 Task: Create a sub task Release to Production / Go Live for the task  Create a new online platform for online home repair tutorials in the project ConceptTech , assign it to team member softage.2@softage.net and update the status of the sub task to  Completed , set the priority of the sub task to High
Action: Mouse moved to (309, 320)
Screenshot: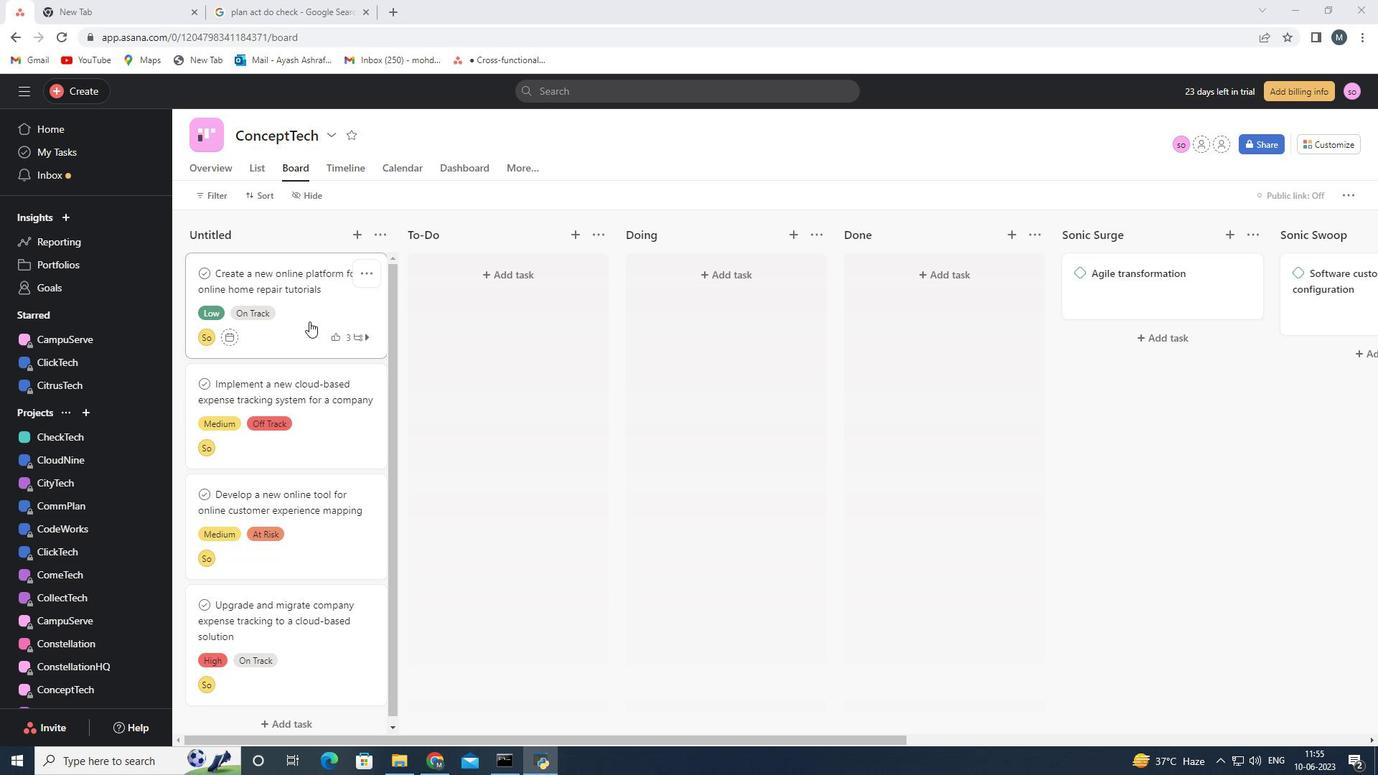 
Action: Mouse pressed left at (309, 320)
Screenshot: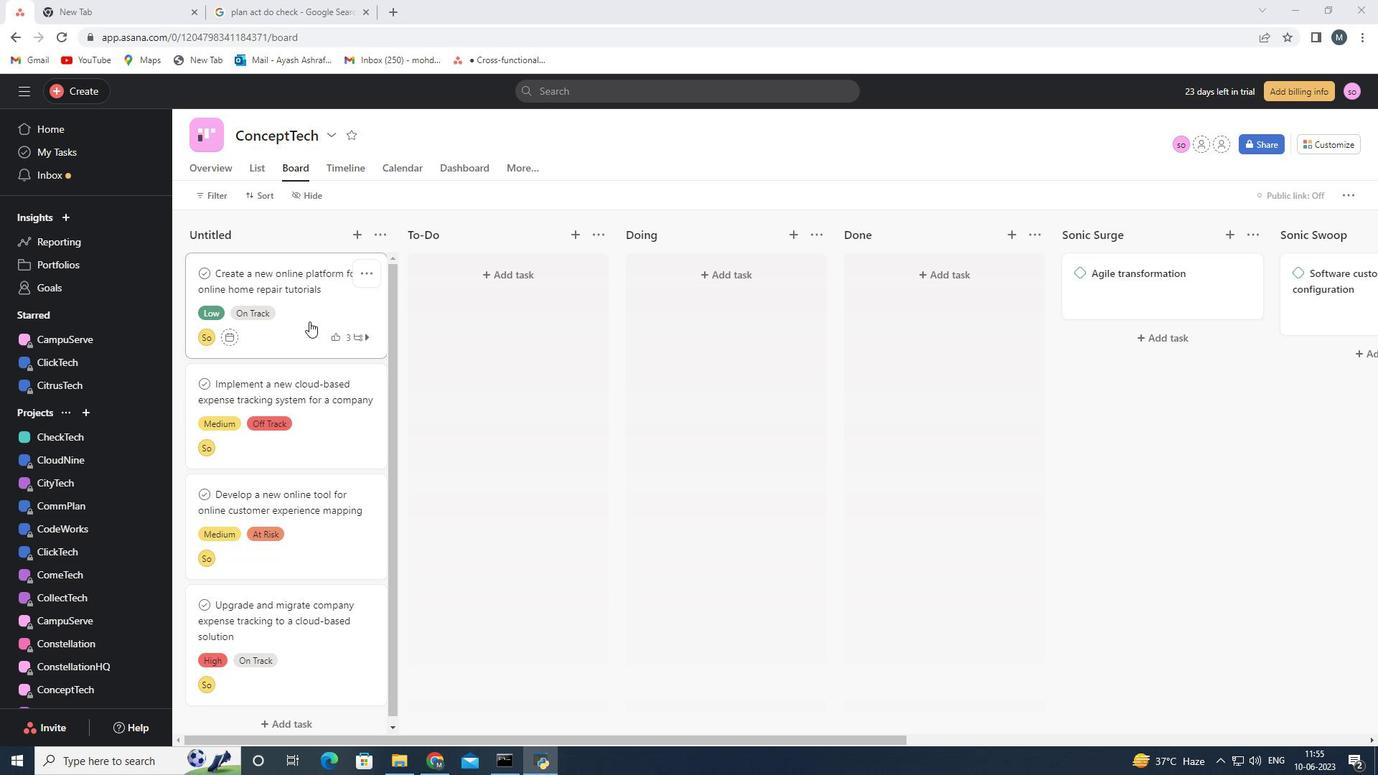 
Action: Mouse moved to (1088, 560)
Screenshot: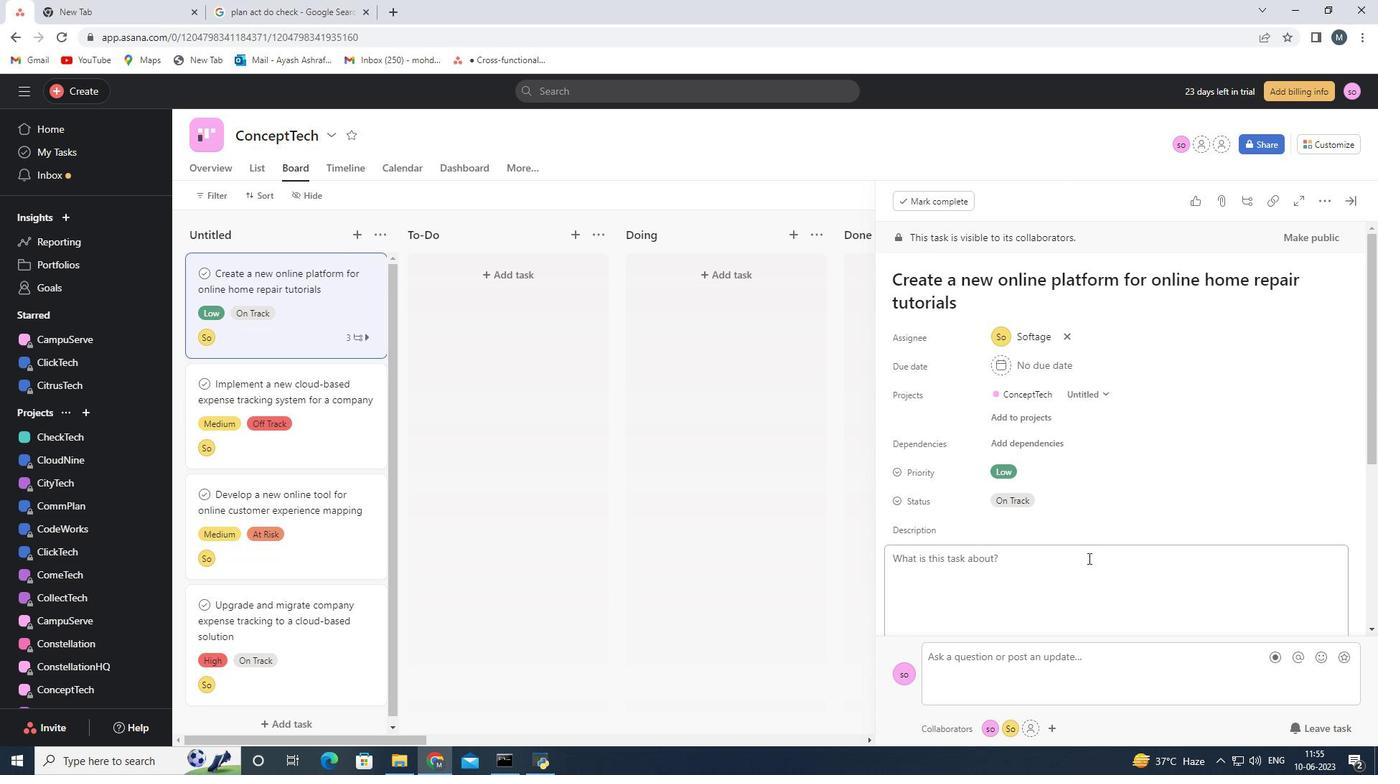 
Action: Mouse scrolled (1088, 559) with delta (0, 0)
Screenshot: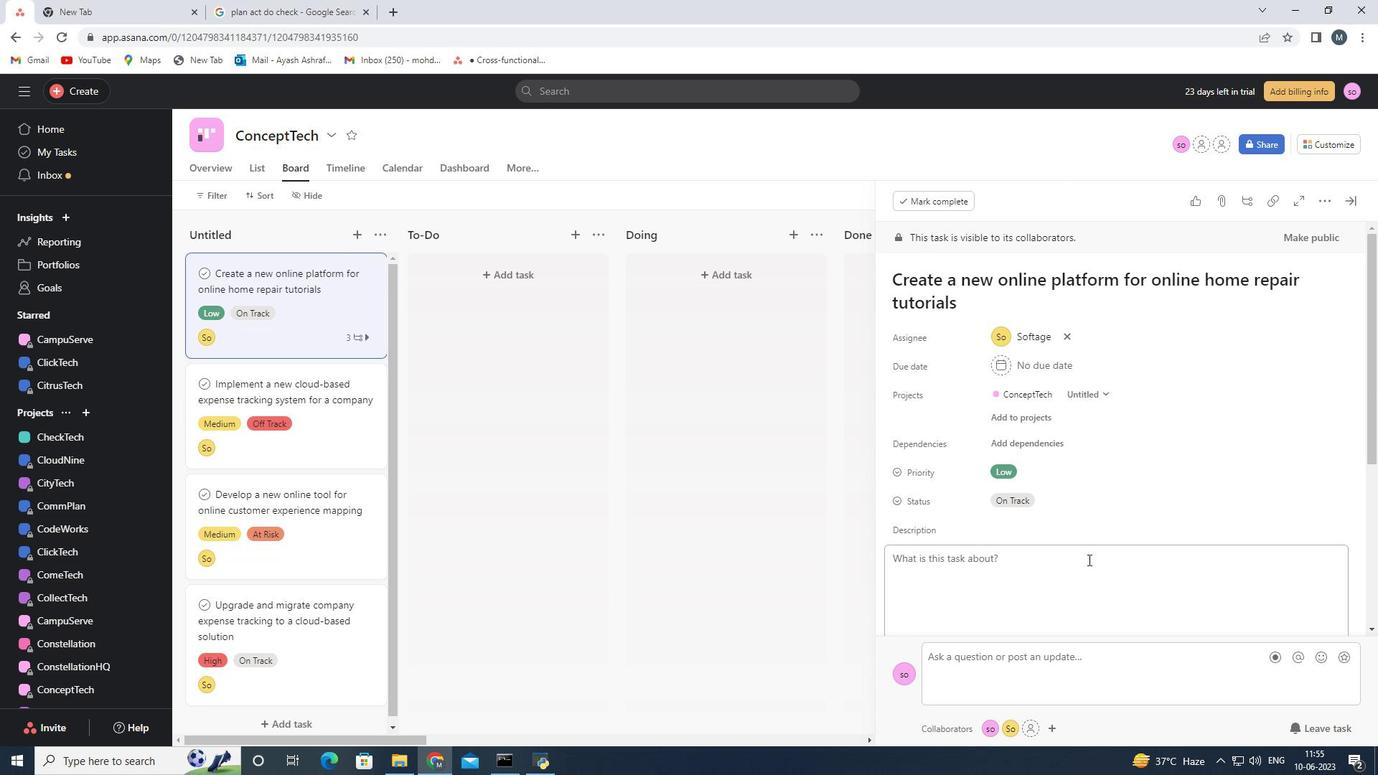 
Action: Mouse scrolled (1088, 559) with delta (0, 0)
Screenshot: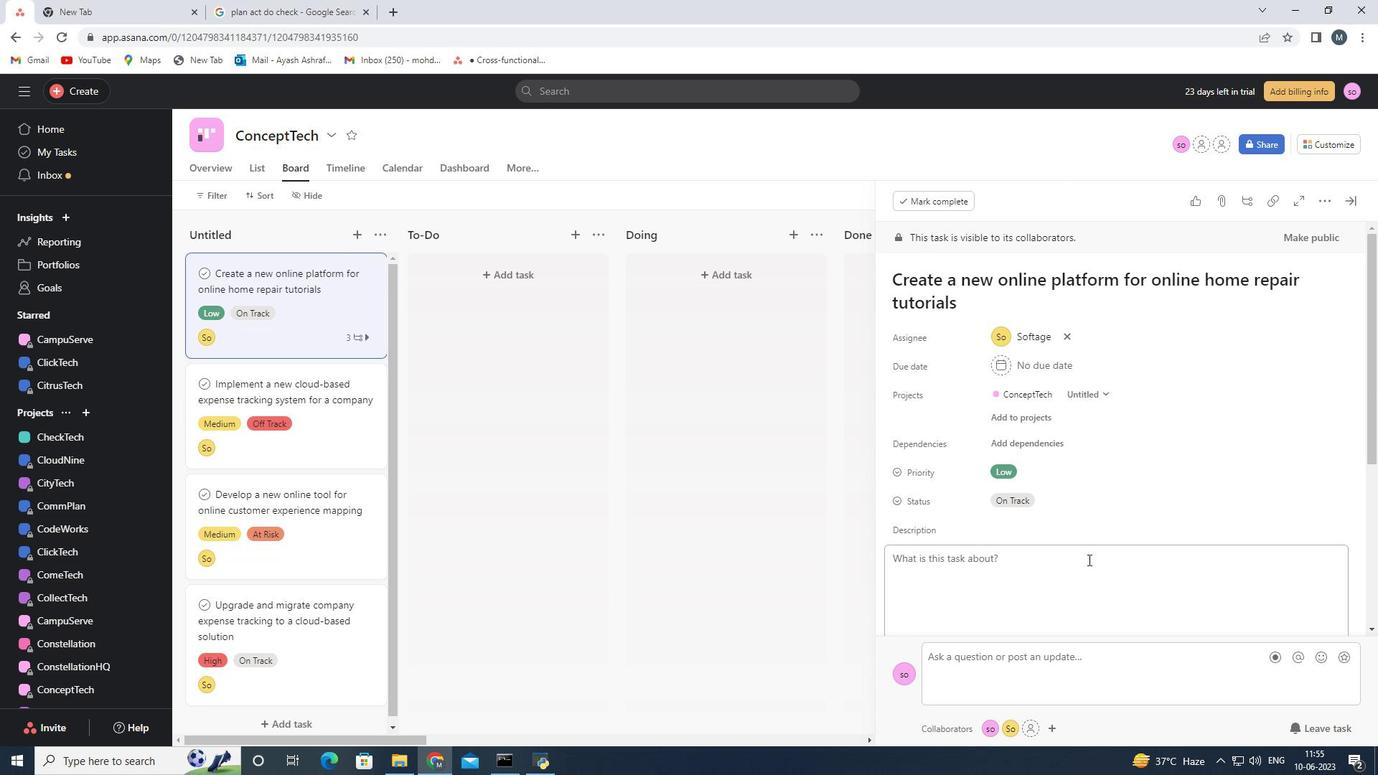 
Action: Mouse scrolled (1088, 559) with delta (0, 0)
Screenshot: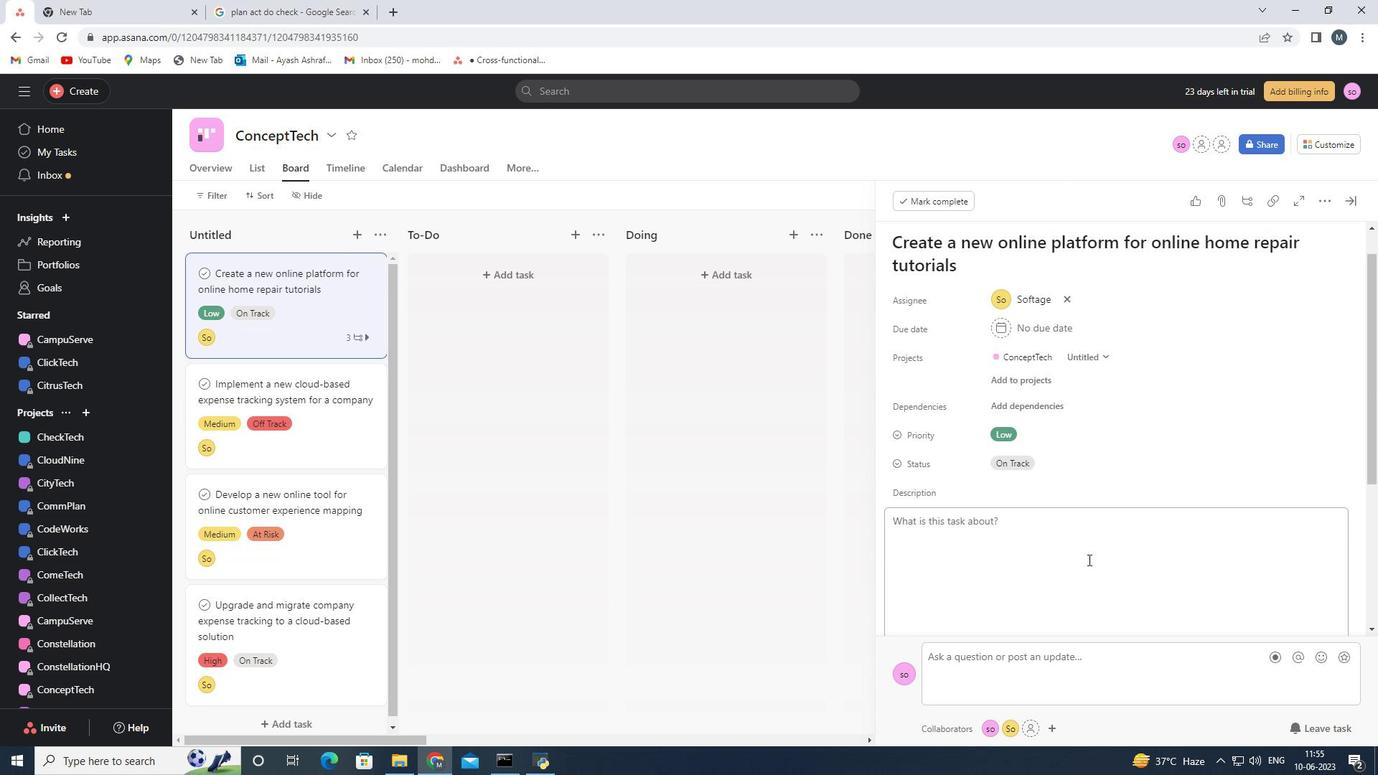
Action: Mouse scrolled (1088, 559) with delta (0, 0)
Screenshot: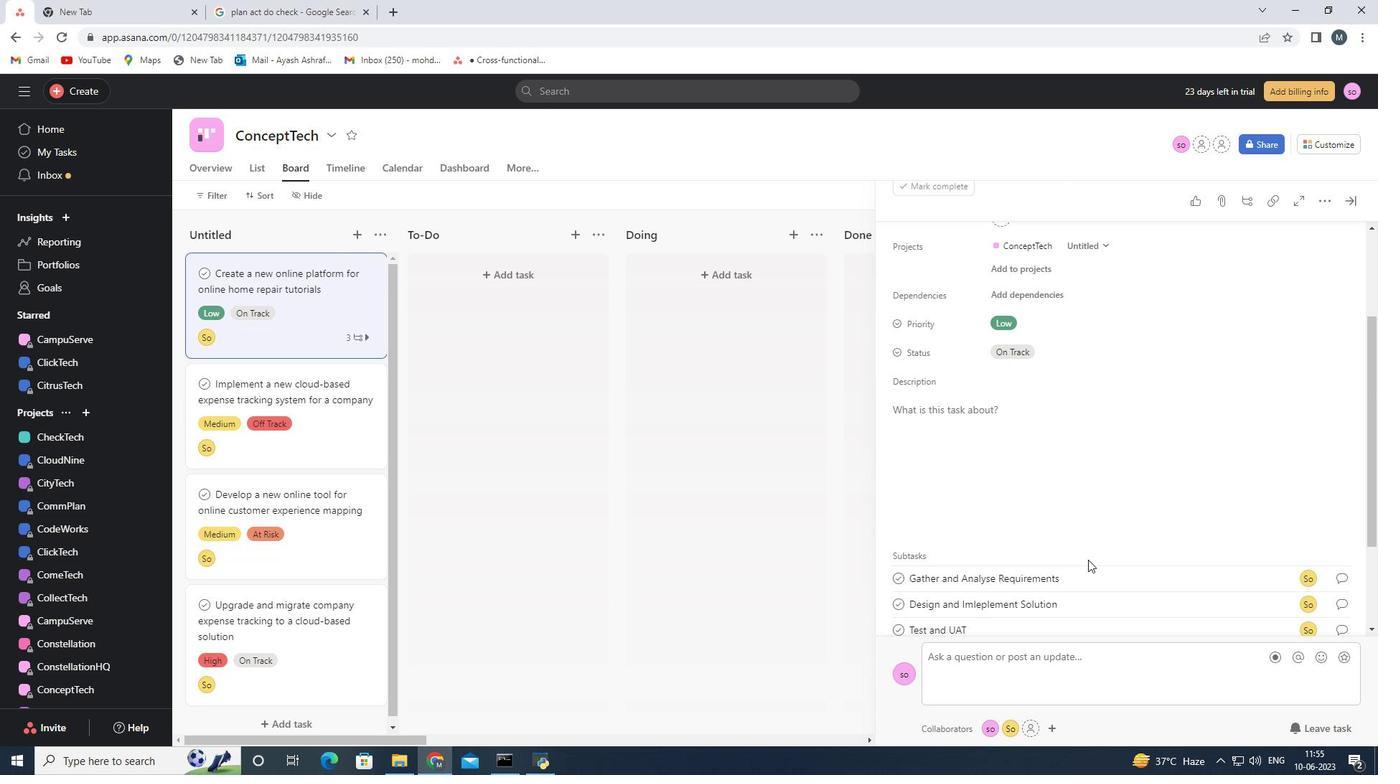 
Action: Mouse moved to (923, 522)
Screenshot: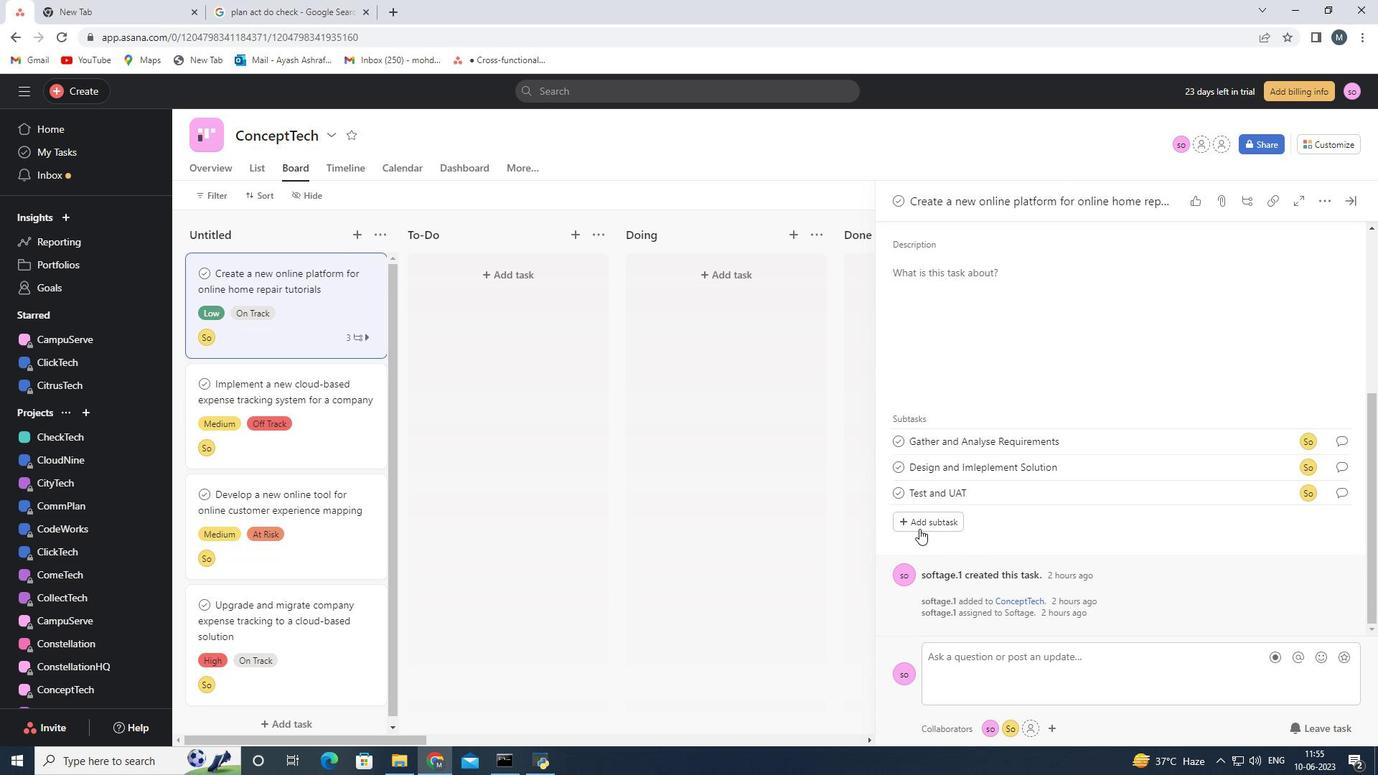 
Action: Mouse pressed left at (923, 522)
Screenshot: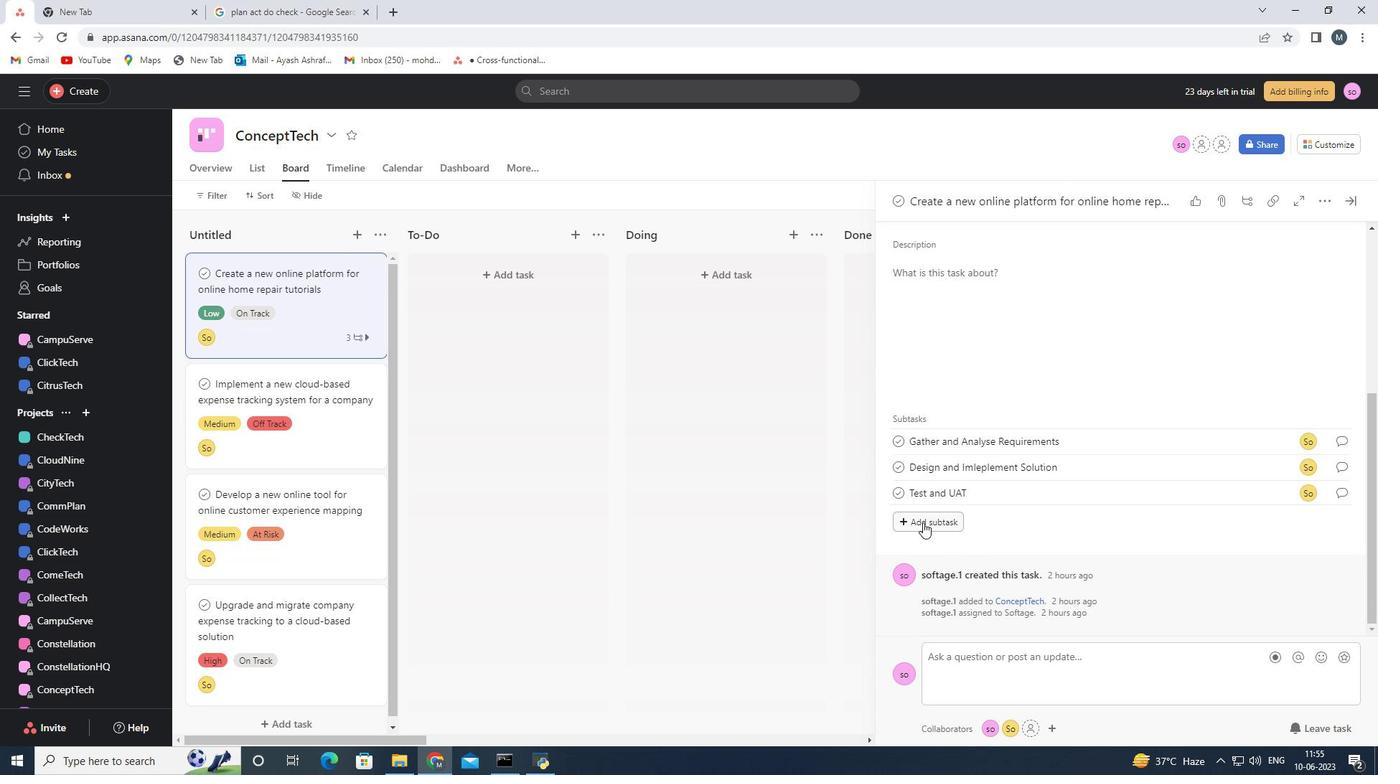 
Action: Mouse moved to (972, 491)
Screenshot: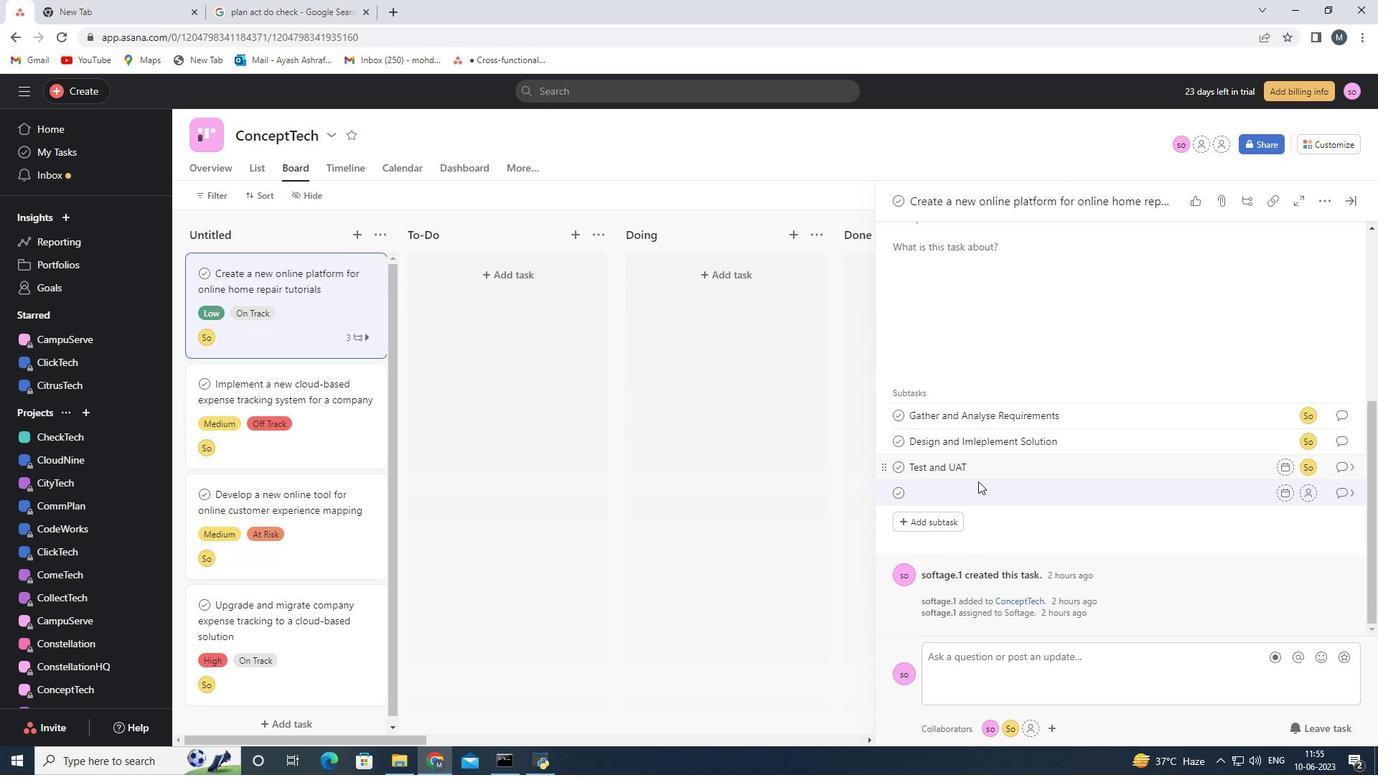 
Action: Mouse pressed left at (972, 491)
Screenshot: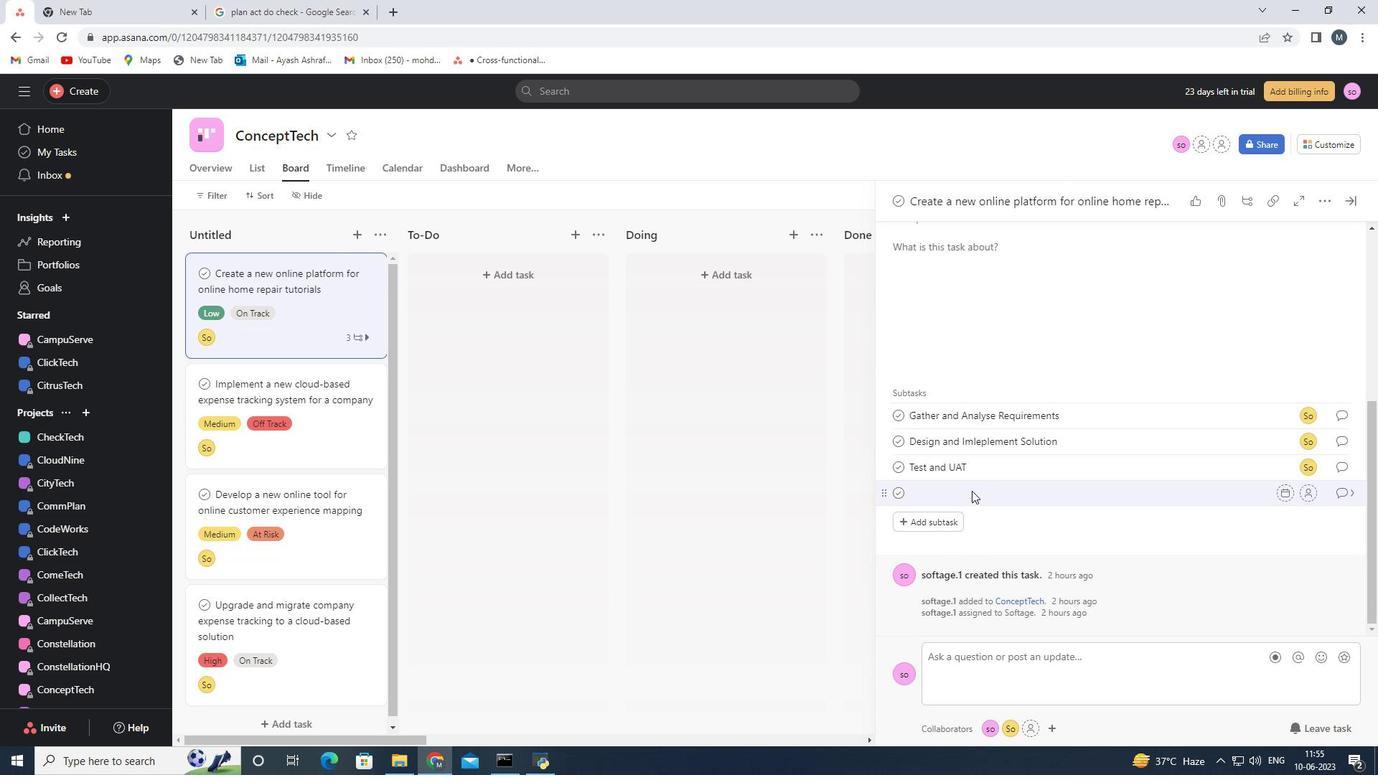 
Action: Key pressed <Key.shift>Release<Key.space>to<Key.space><Key.shift>Production/<Key.space><Key.shift>F<Key.backspace><Key.shift><Key.shift><Key.shift><Key.shift><Key.shift><Key.shift><Key.shift><Key.shift><Key.shift><Key.shift><Key.shift><Key.shift><Key.shift><Key.shift><Key.shift><Key.shift><Key.shift><Key.shift><Key.shift><Key.shift><Key.shift><Key.shift><Key.shift><Key.shift><Key.shift><Key.shift><Key.shift><Key.shift>Go<Key.space><Key.shift>Live<Key.space>
Screenshot: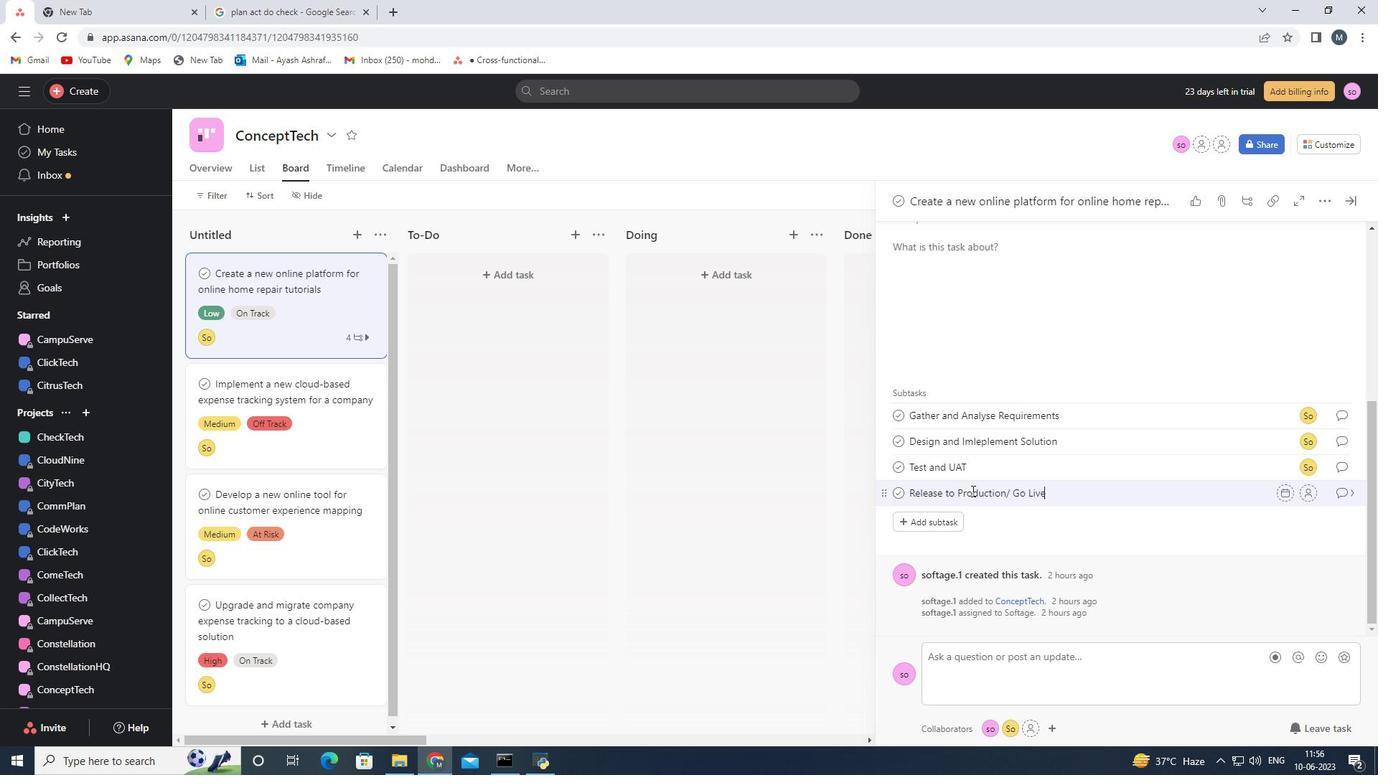 
Action: Mouse moved to (1310, 497)
Screenshot: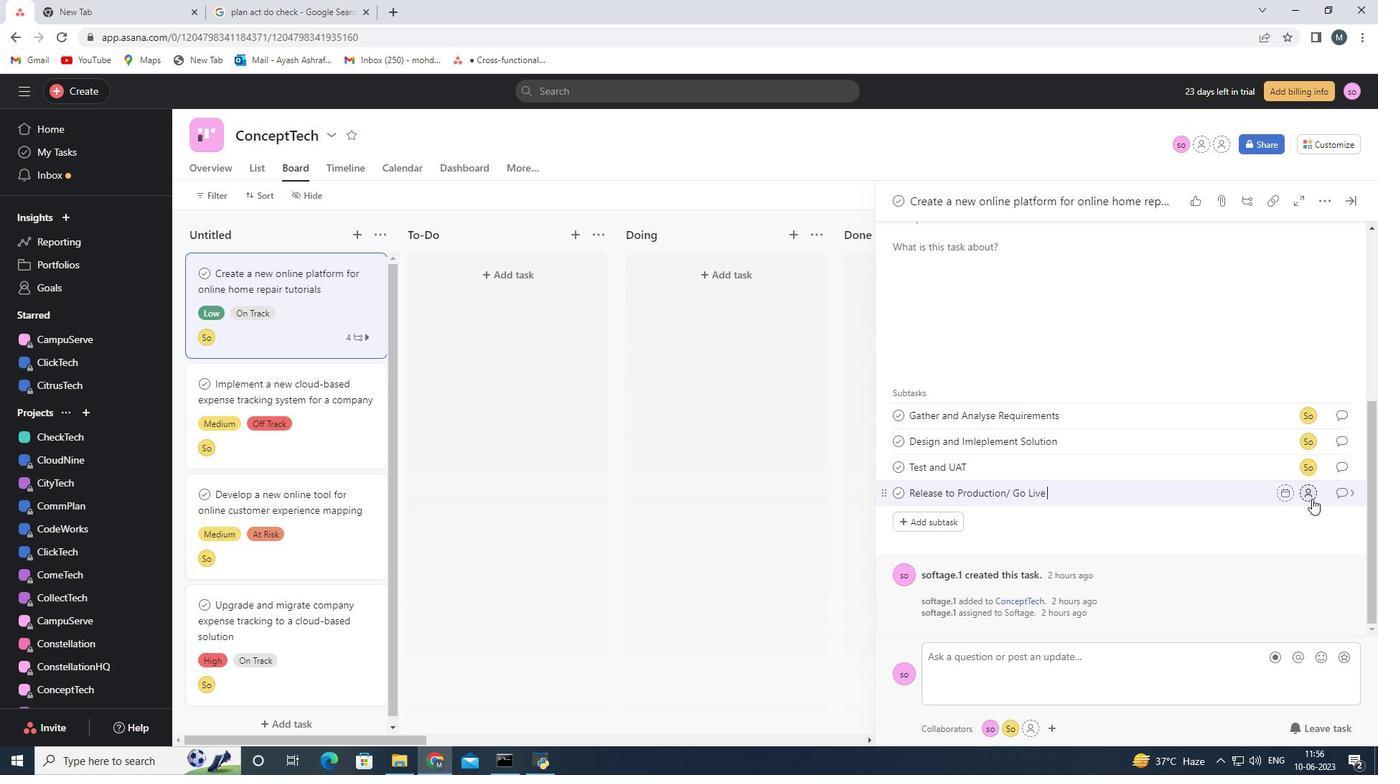 
Action: Mouse pressed left at (1310, 497)
Screenshot: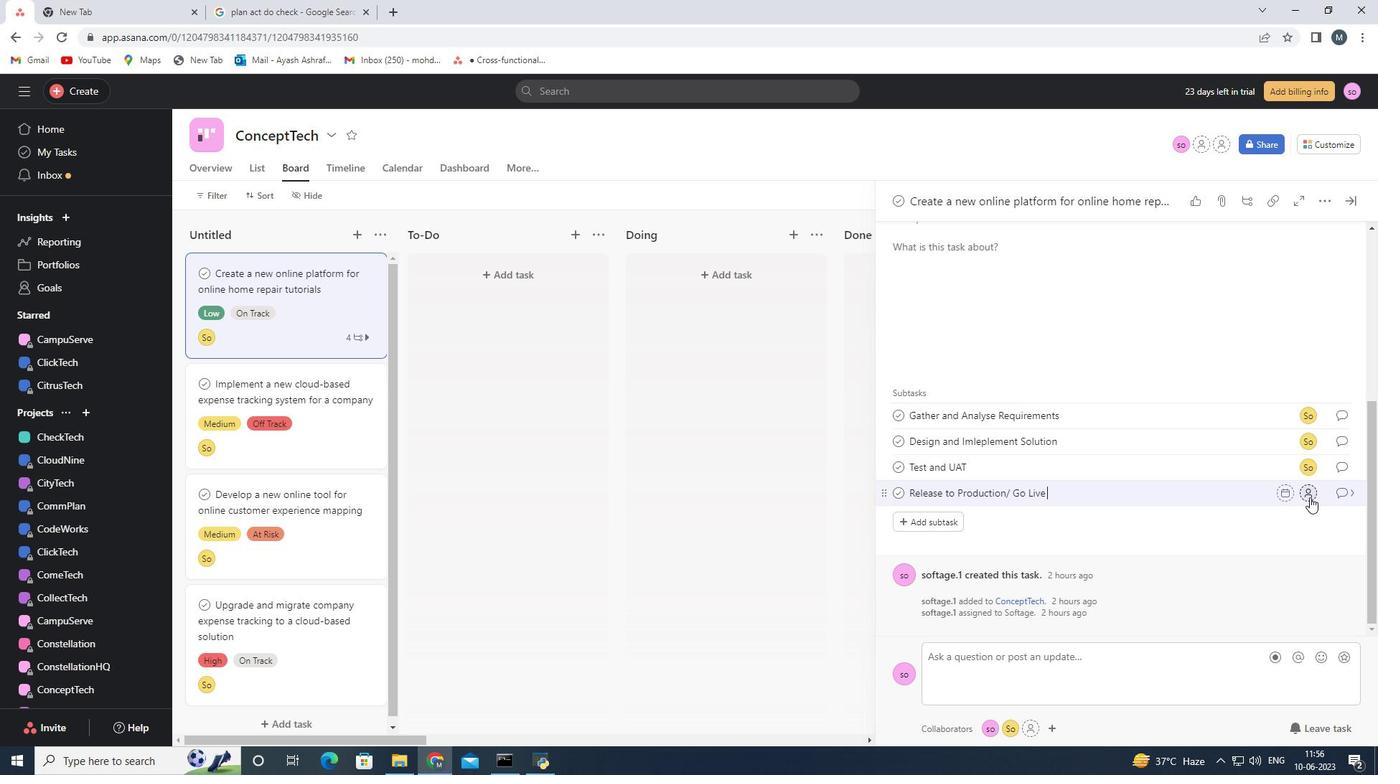 
Action: Mouse moved to (1097, 548)
Screenshot: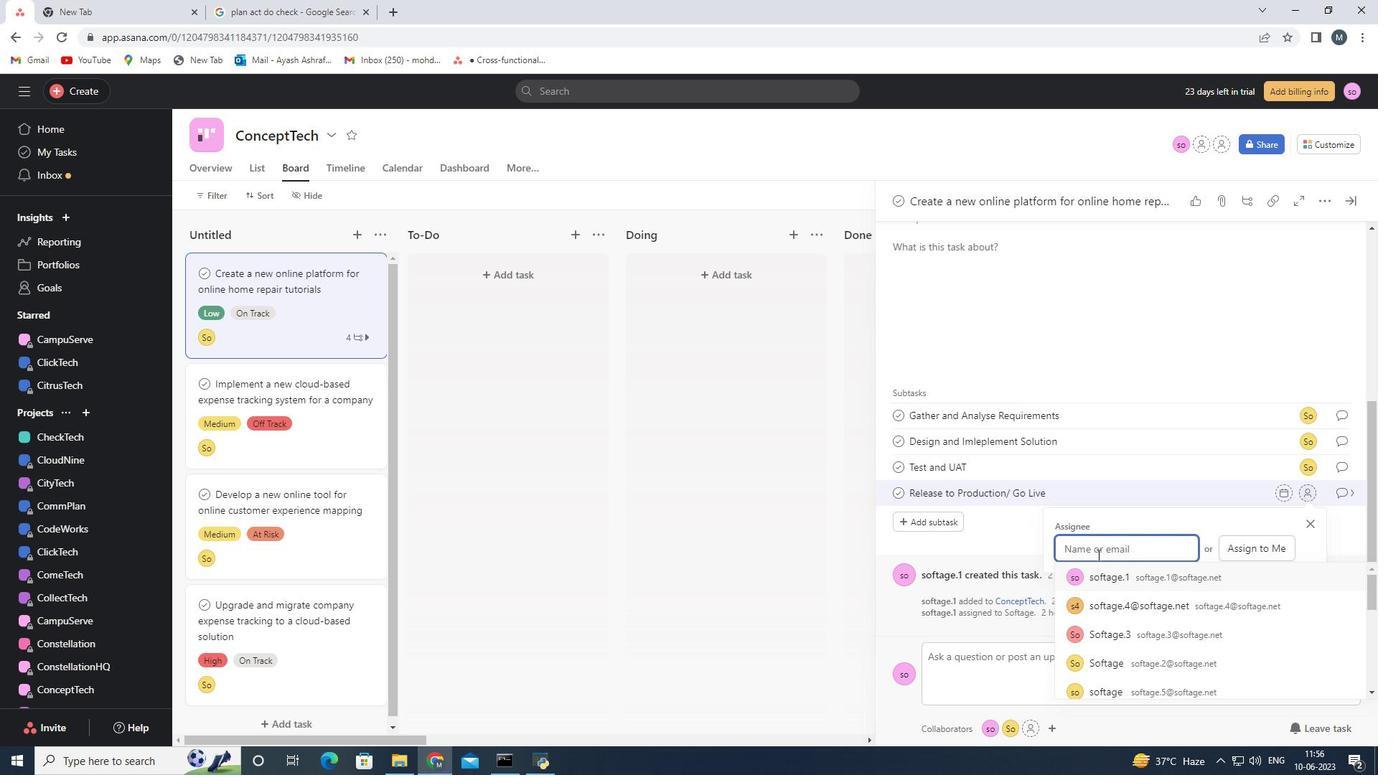 
Action: Mouse pressed left at (1097, 548)
Screenshot: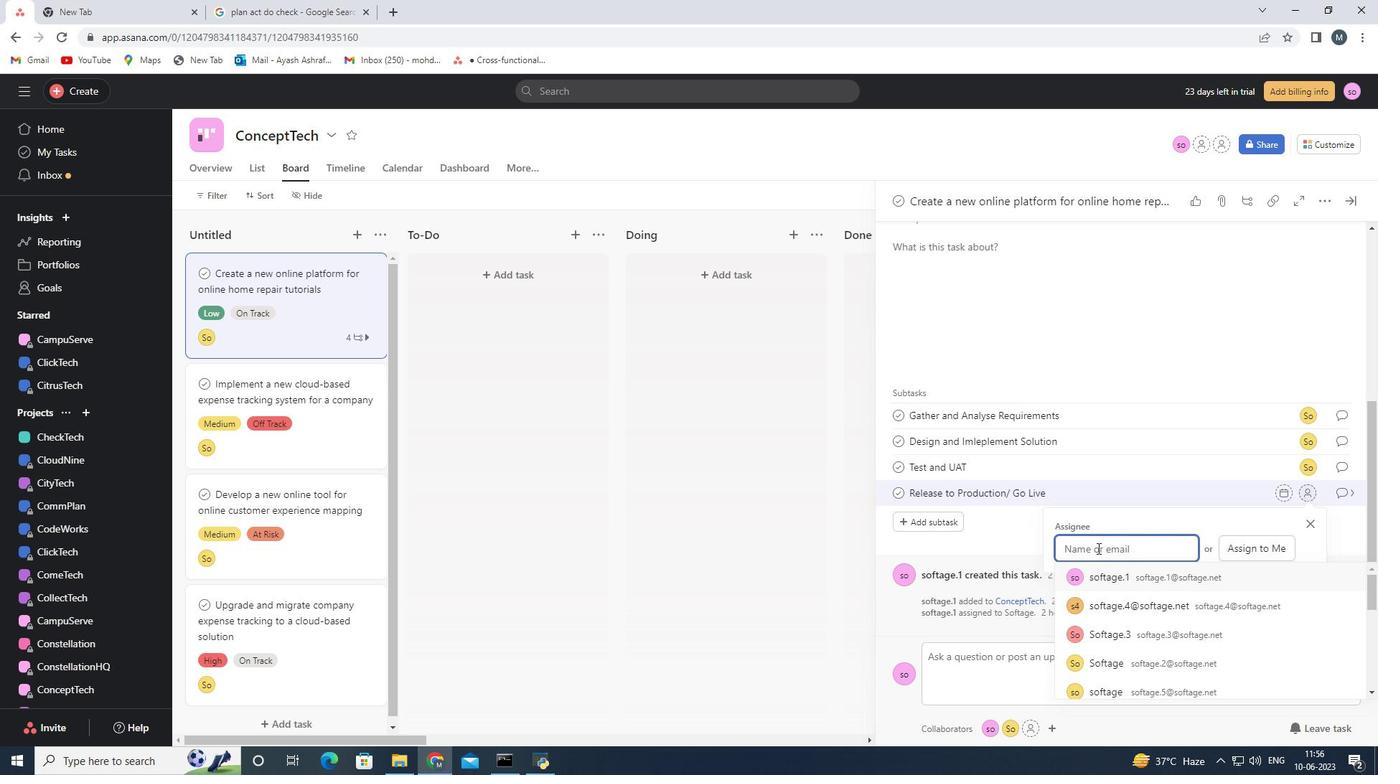 
Action: Mouse moved to (1307, 495)
Screenshot: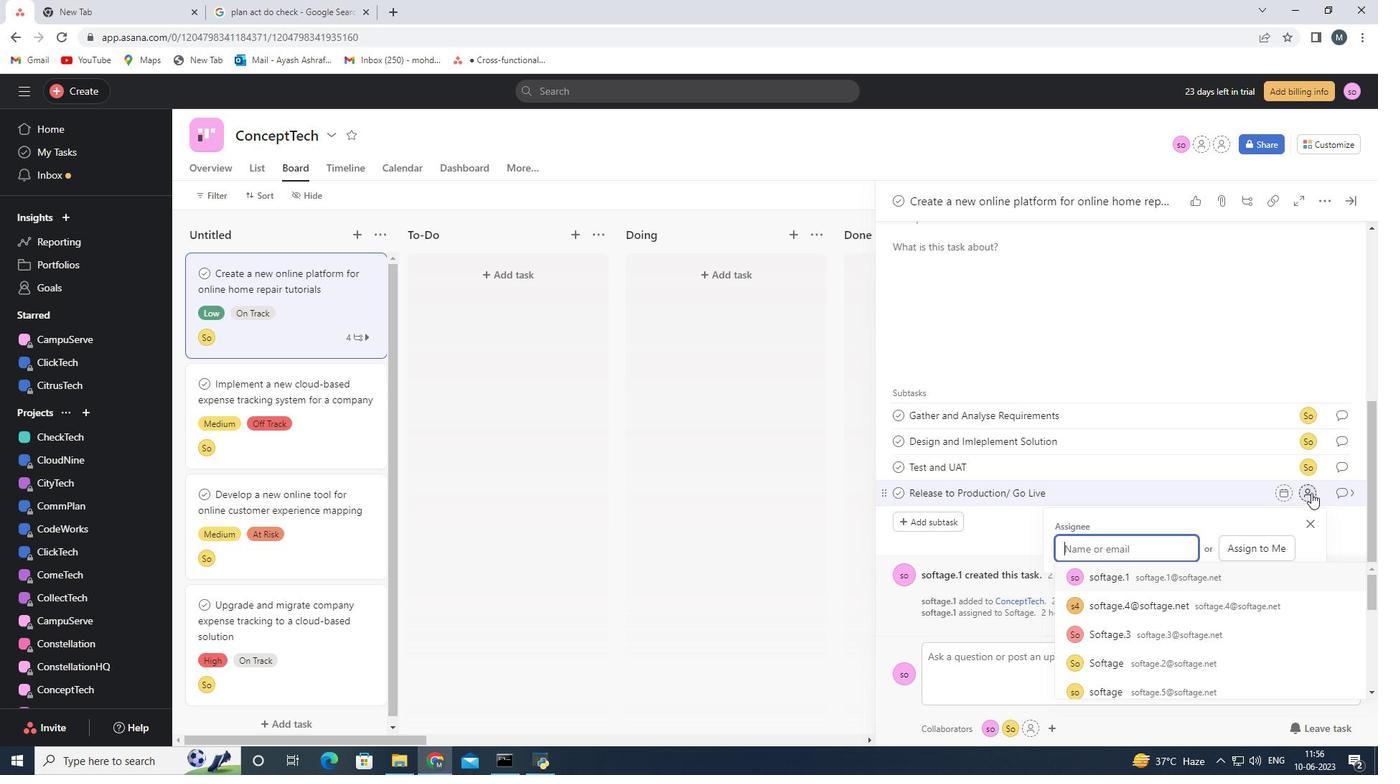 
Action: Mouse pressed left at (1307, 495)
Screenshot: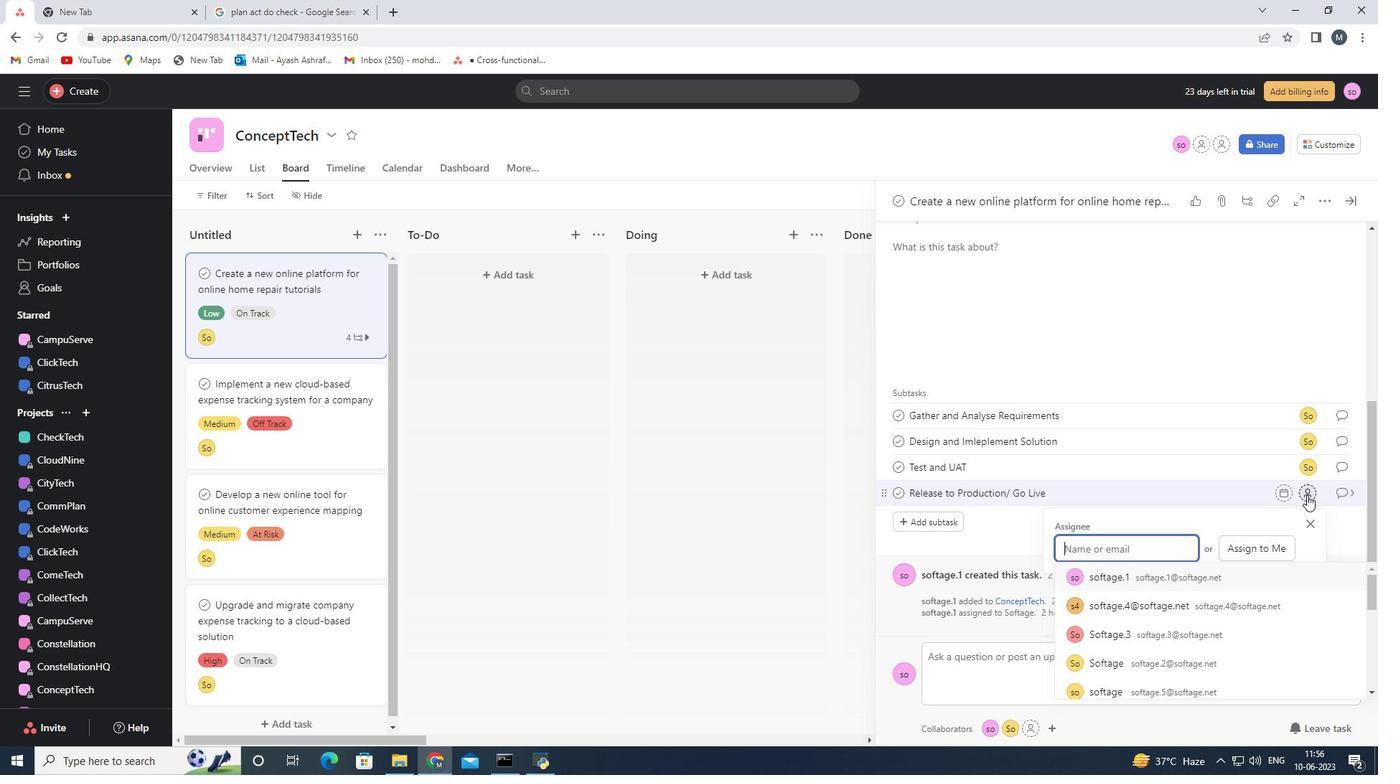 
Action: Mouse moved to (1304, 493)
Screenshot: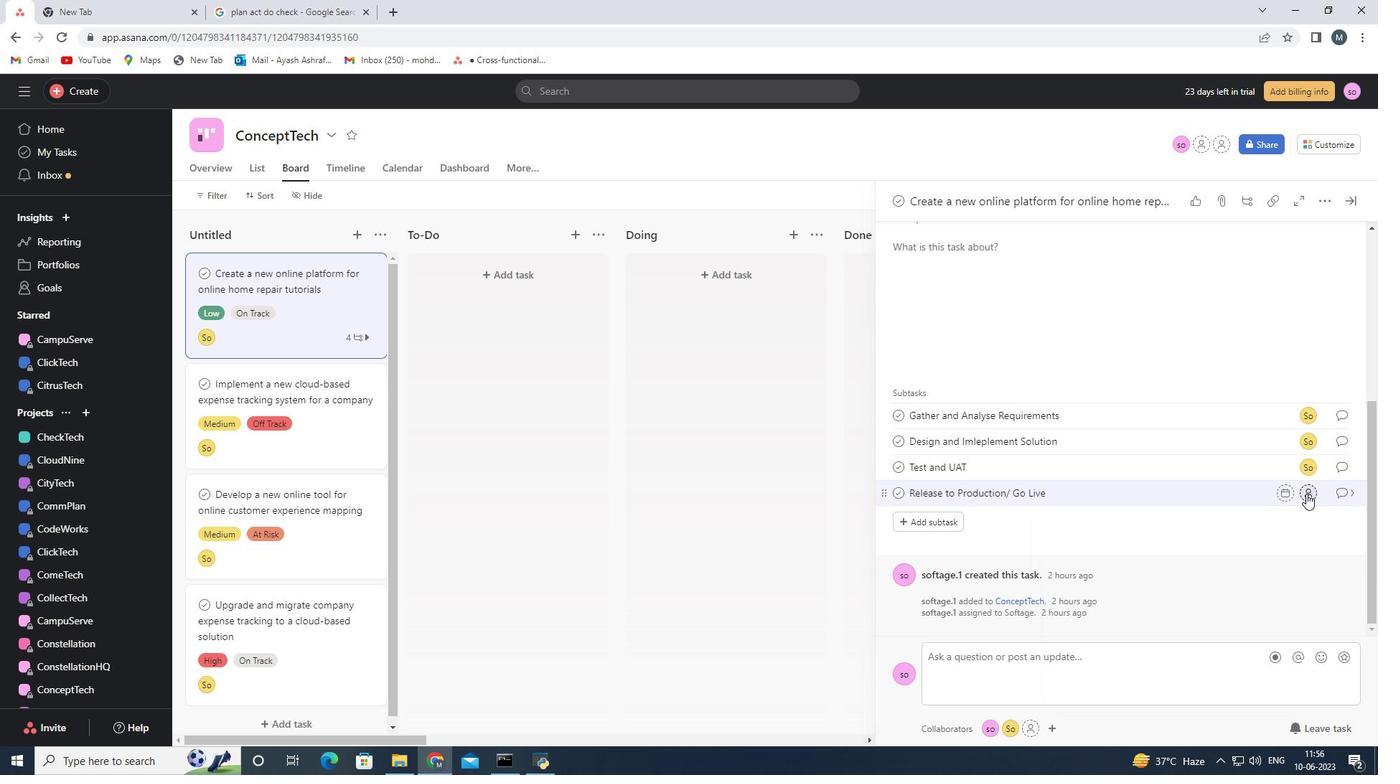 
Action: Mouse pressed left at (1304, 493)
Screenshot: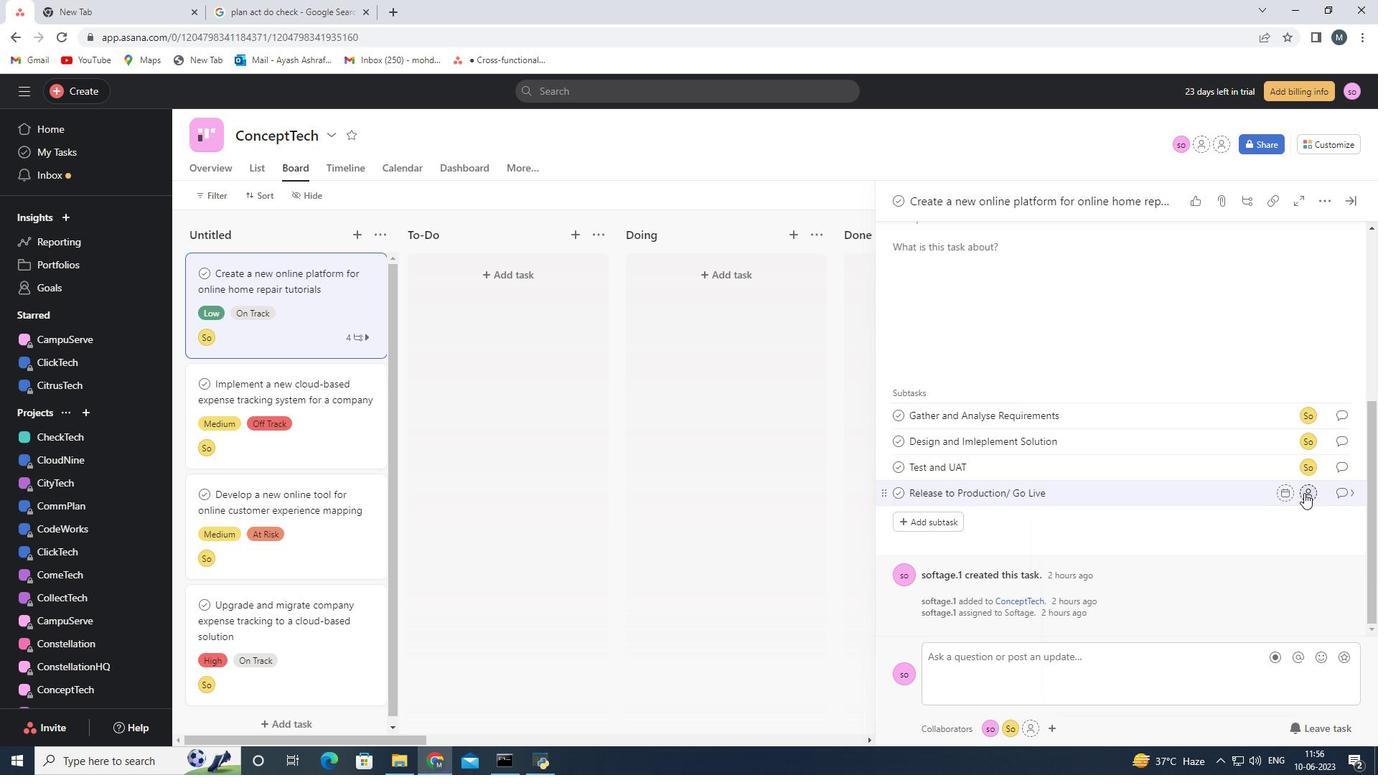 
Action: Mouse moved to (1094, 545)
Screenshot: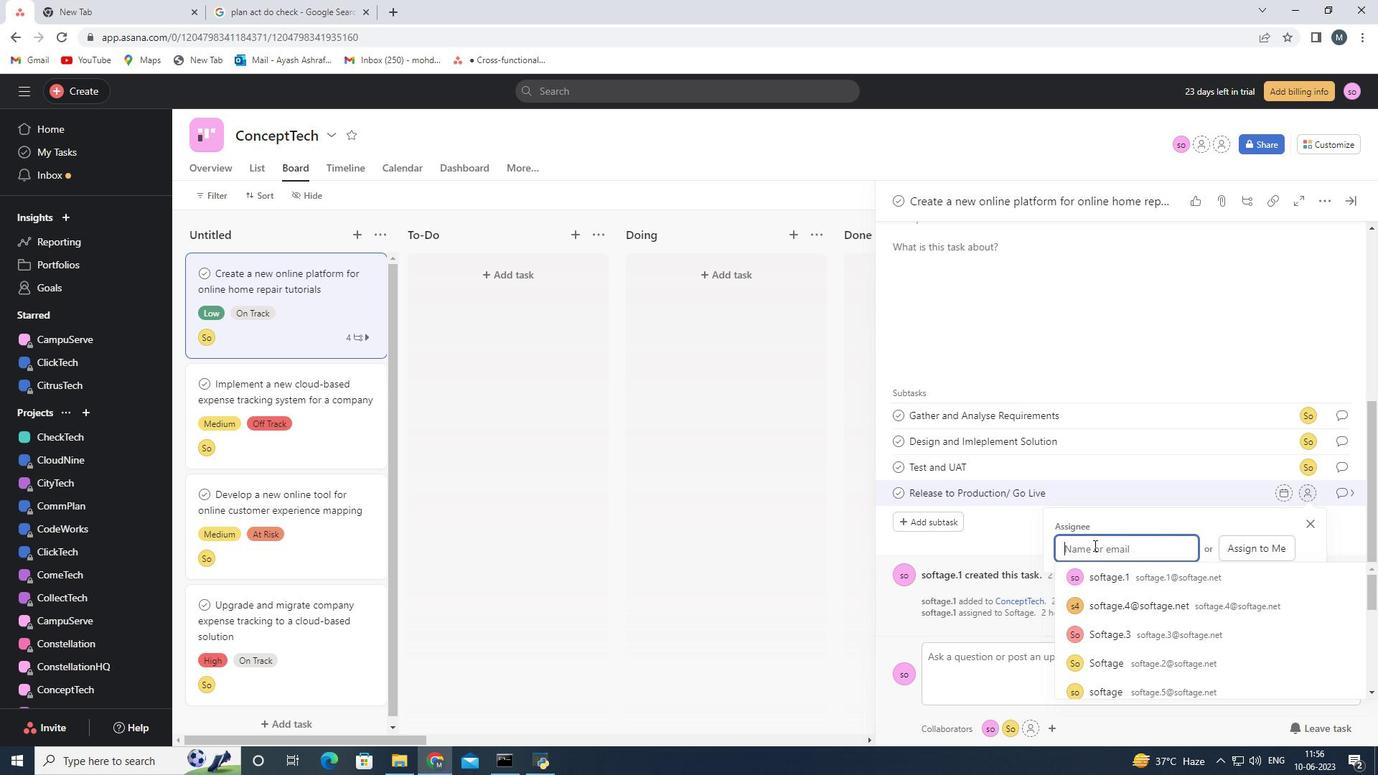 
Action: Key pressed softfage.2<Key.shift>@softage
Screenshot: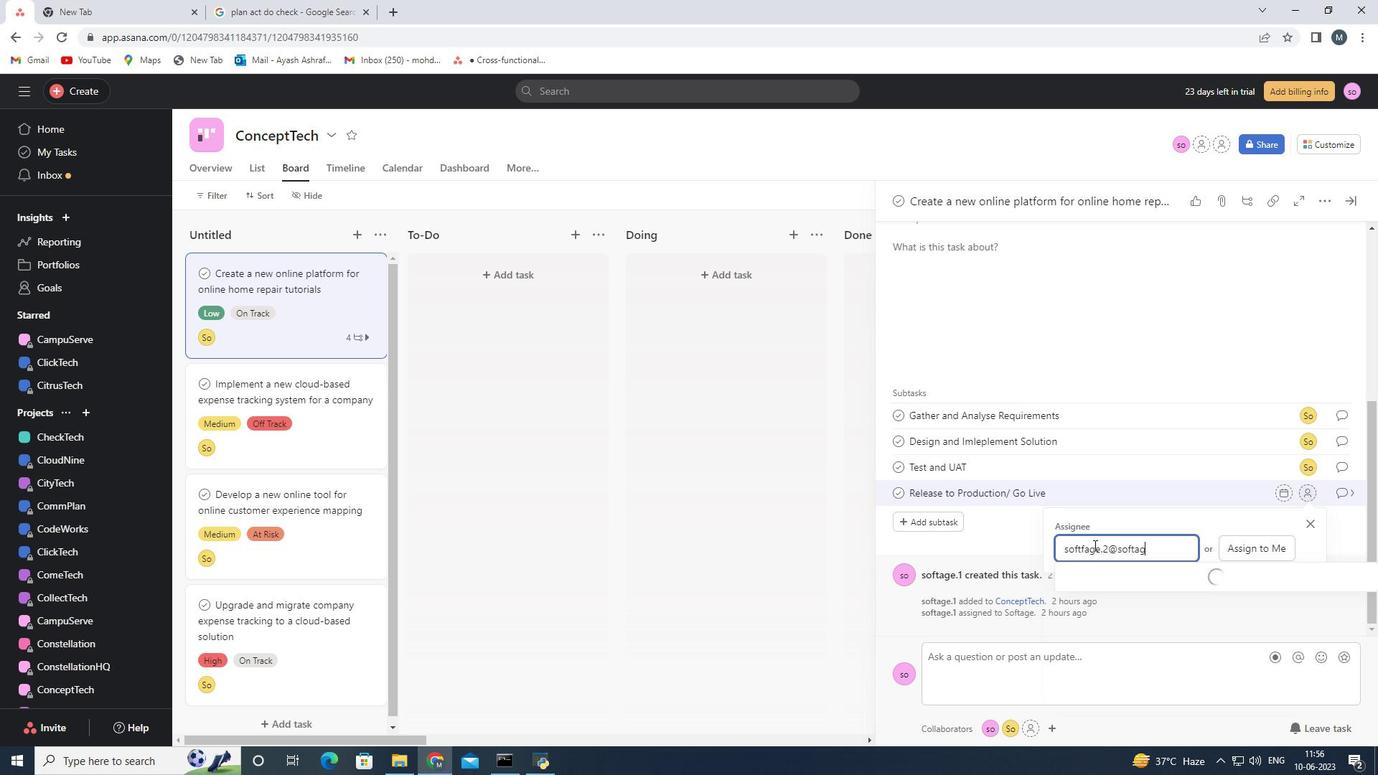 
Action: Mouse moved to (1085, 550)
Screenshot: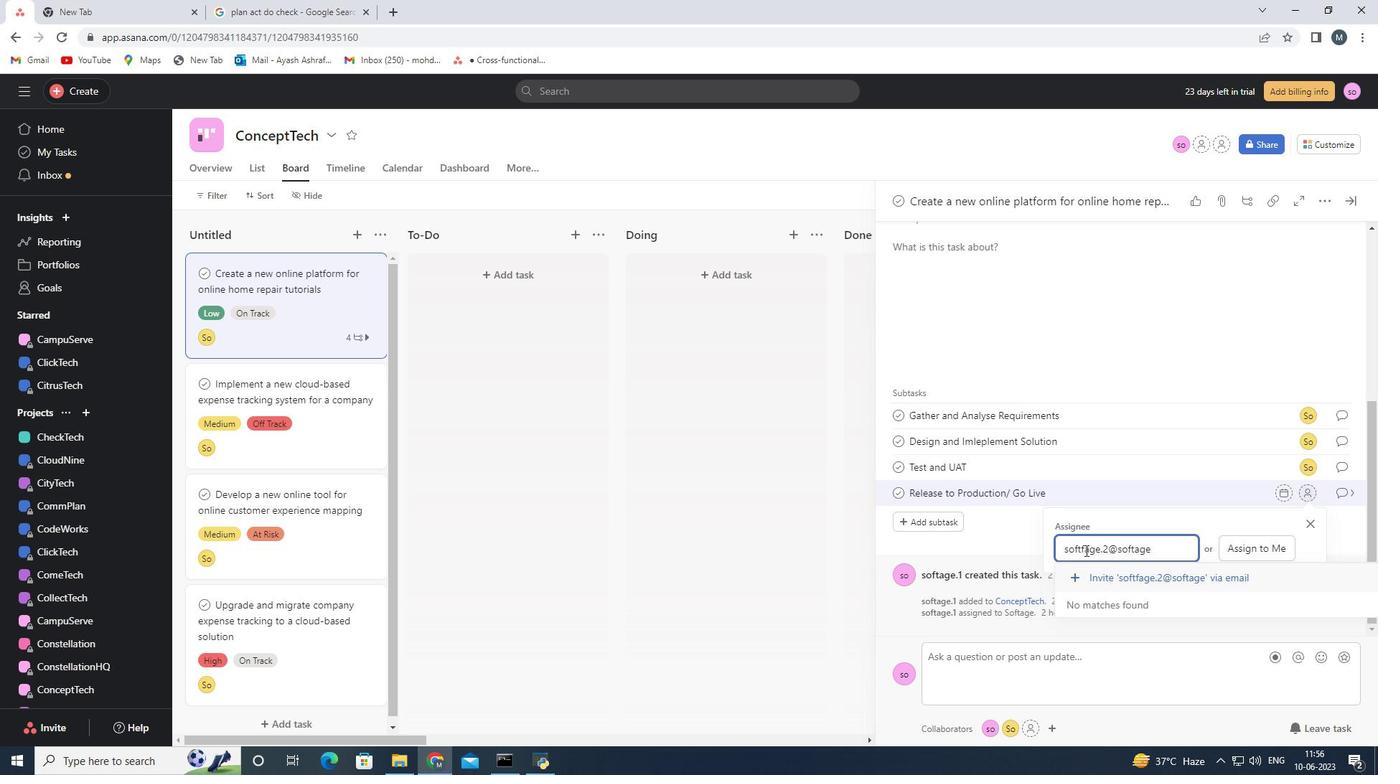
Action: Mouse pressed left at (1085, 550)
Screenshot: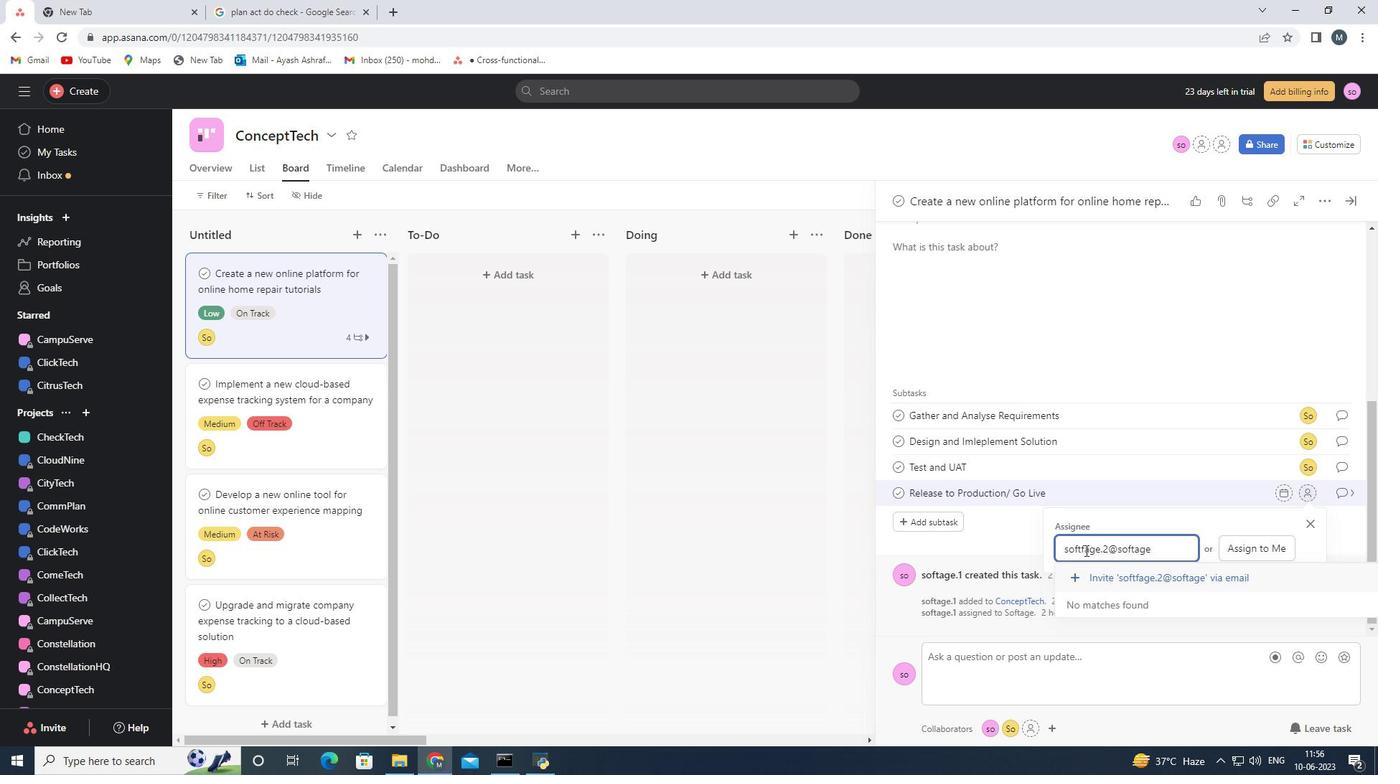 
Action: Mouse moved to (1107, 555)
Screenshot: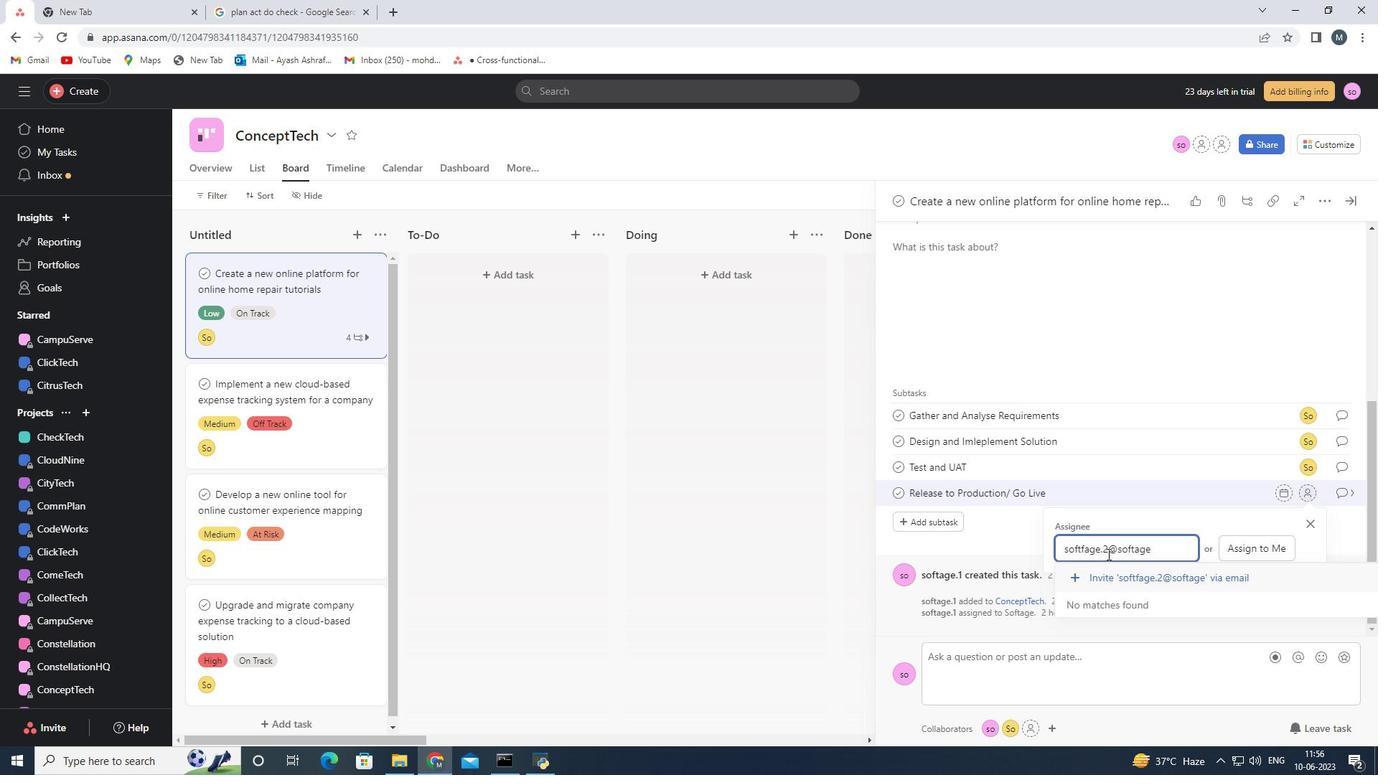 
Action: Key pressed <Key.backspace>
Screenshot: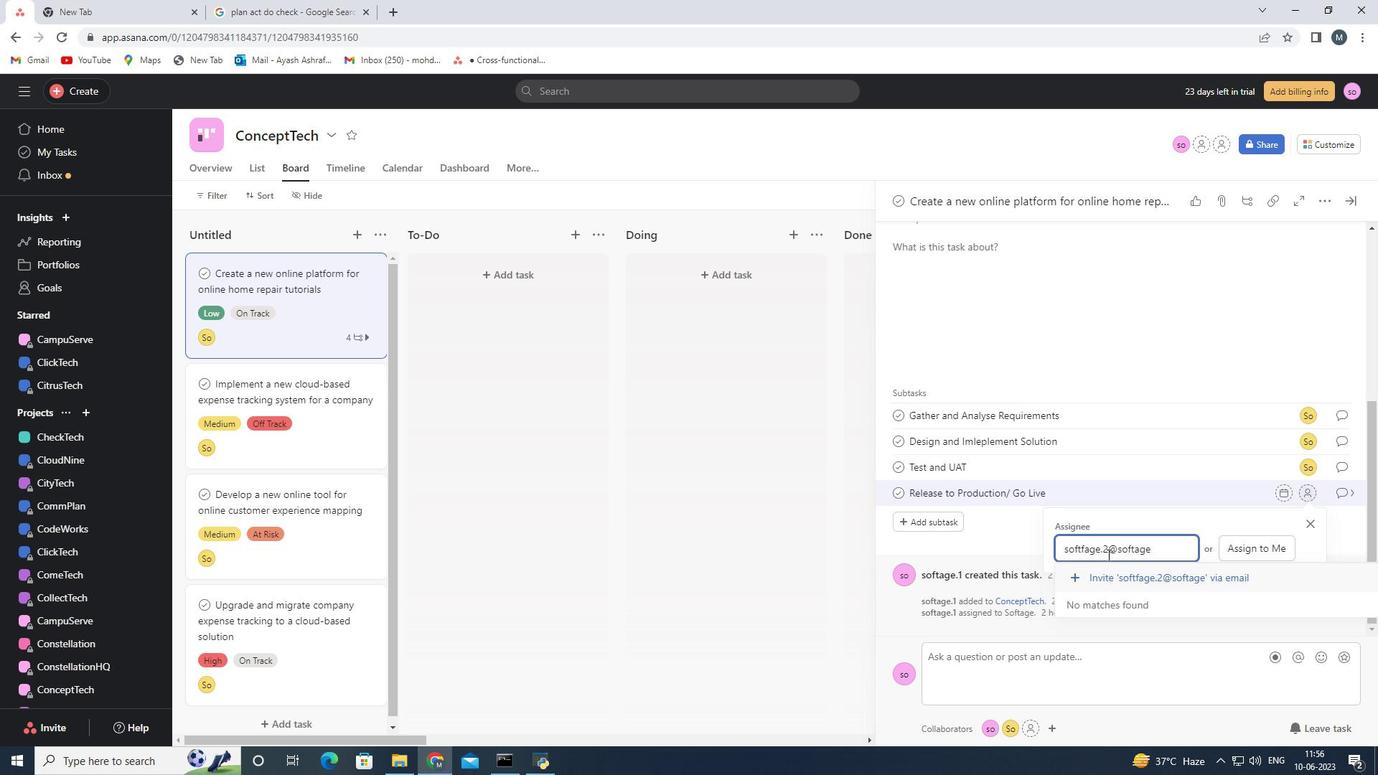 
Action: Mouse moved to (1147, 574)
Screenshot: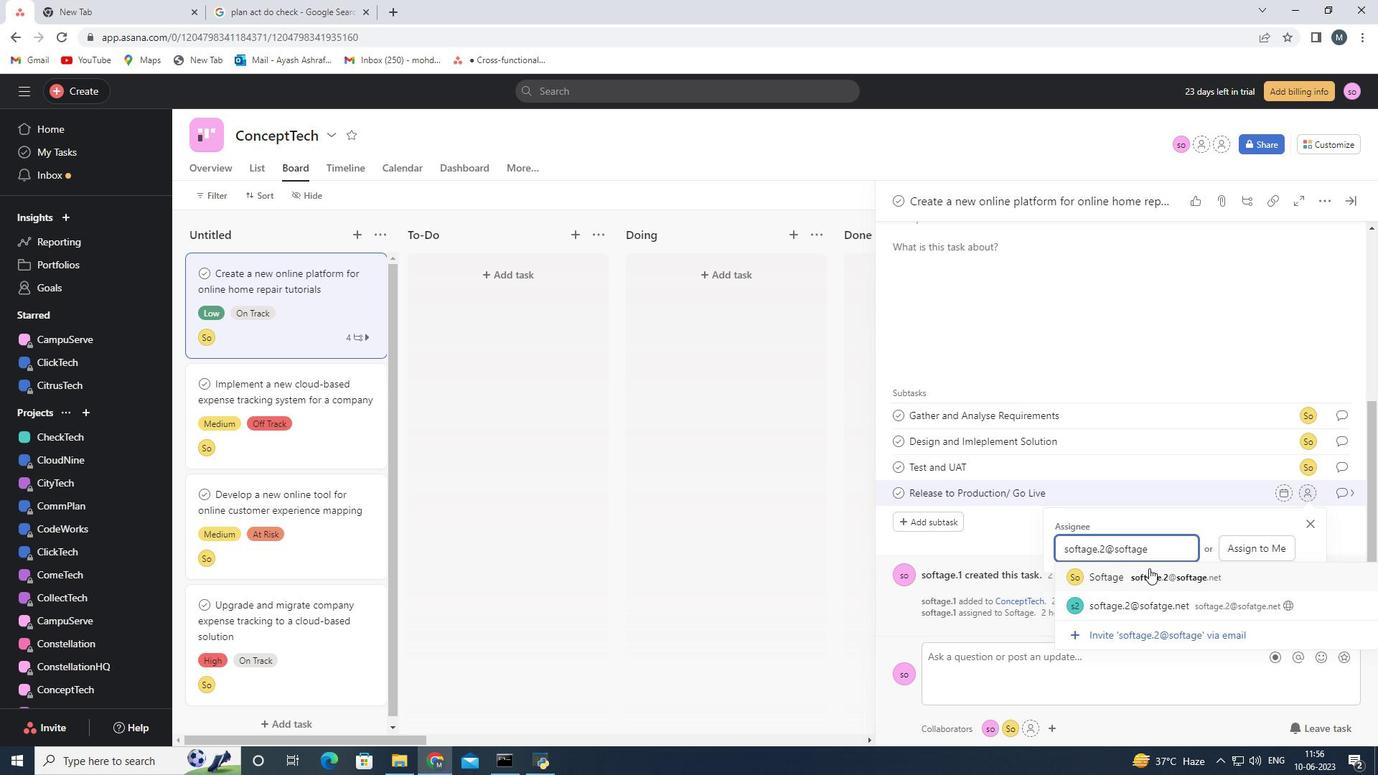 
Action: Mouse pressed left at (1147, 574)
Screenshot: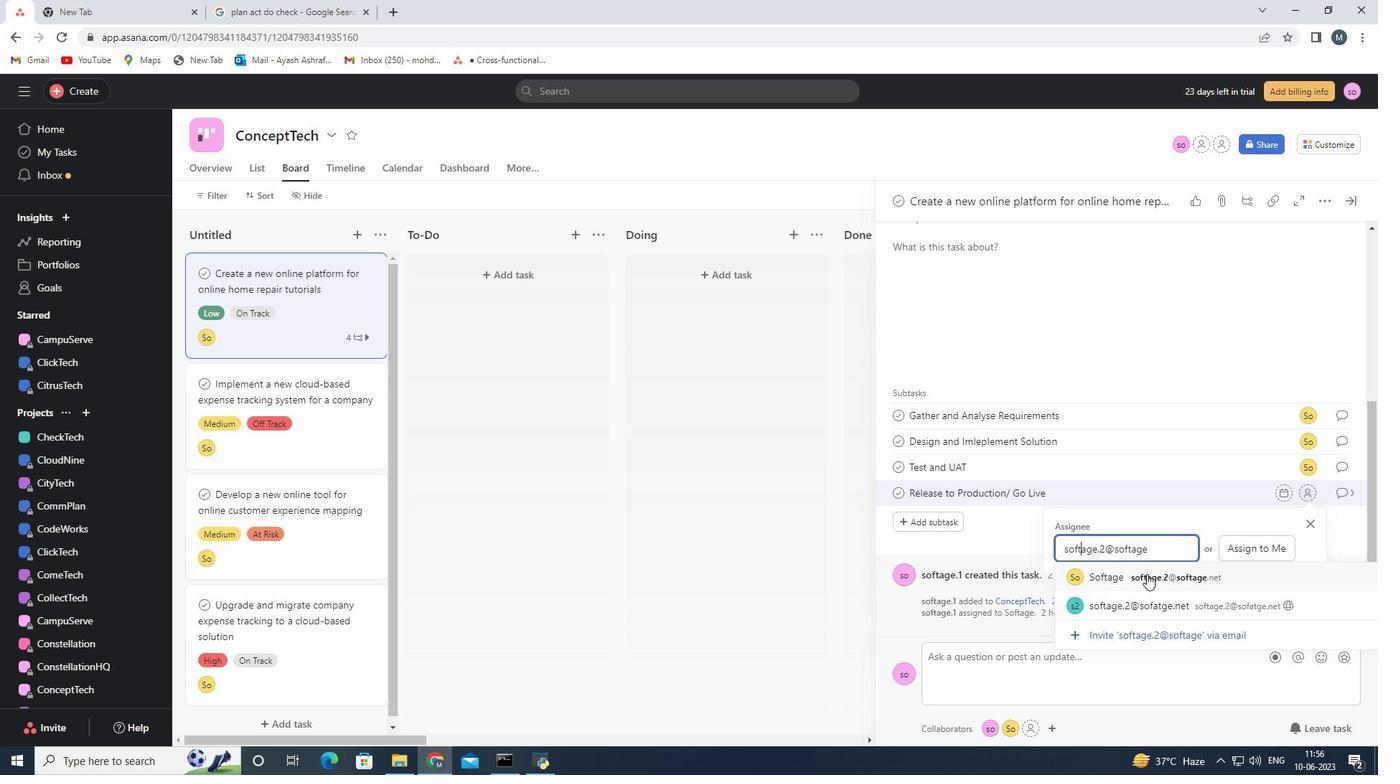 
Action: Mouse moved to (1339, 499)
Screenshot: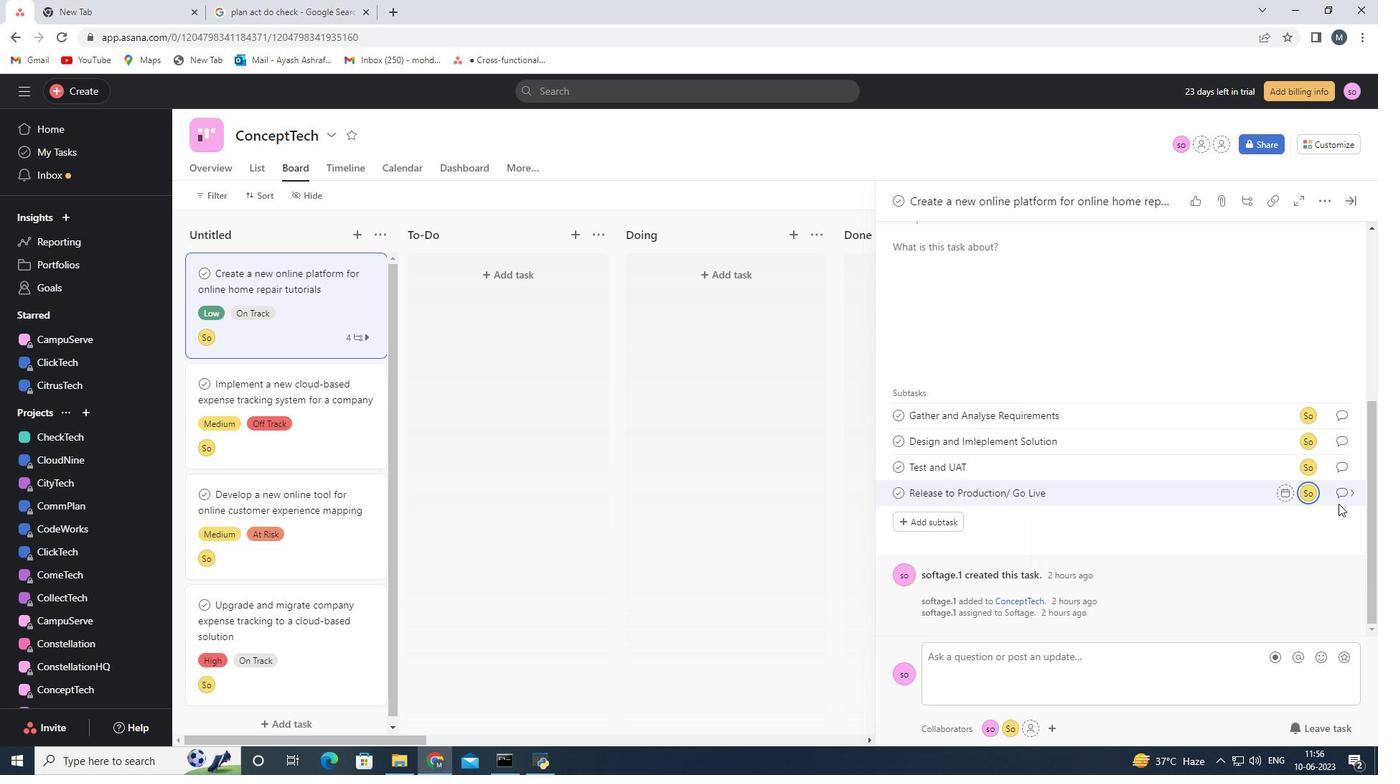 
Action: Mouse pressed left at (1339, 499)
Screenshot: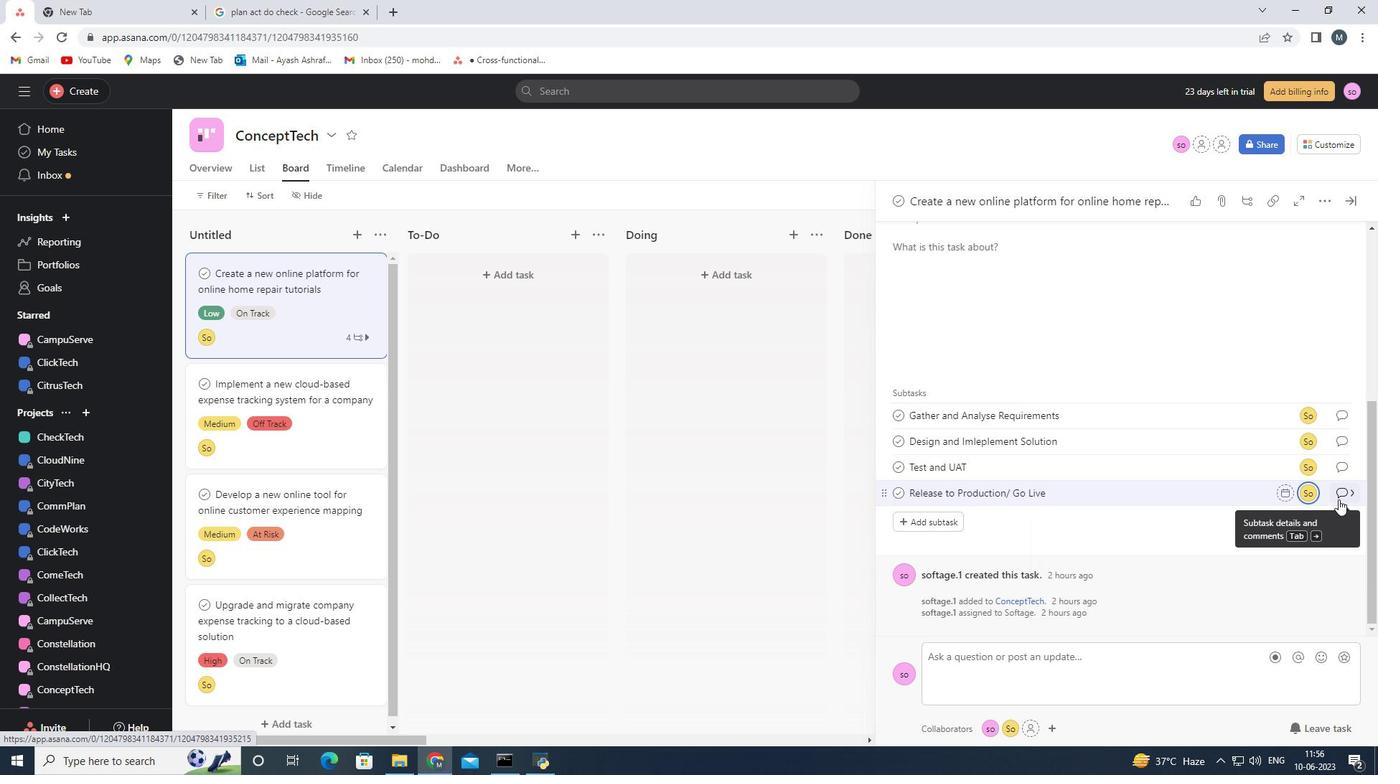 
Action: Mouse moved to (968, 435)
Screenshot: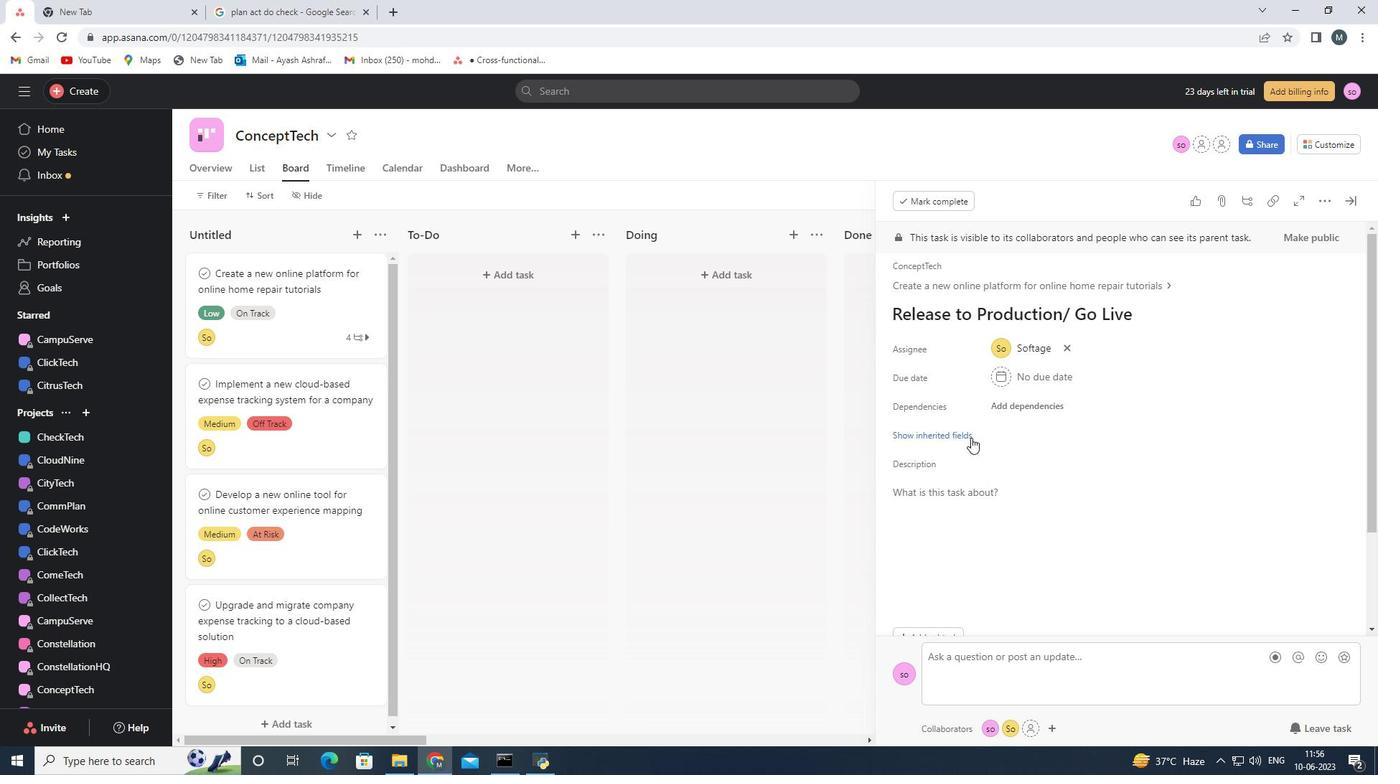 
Action: Mouse pressed left at (968, 435)
Screenshot: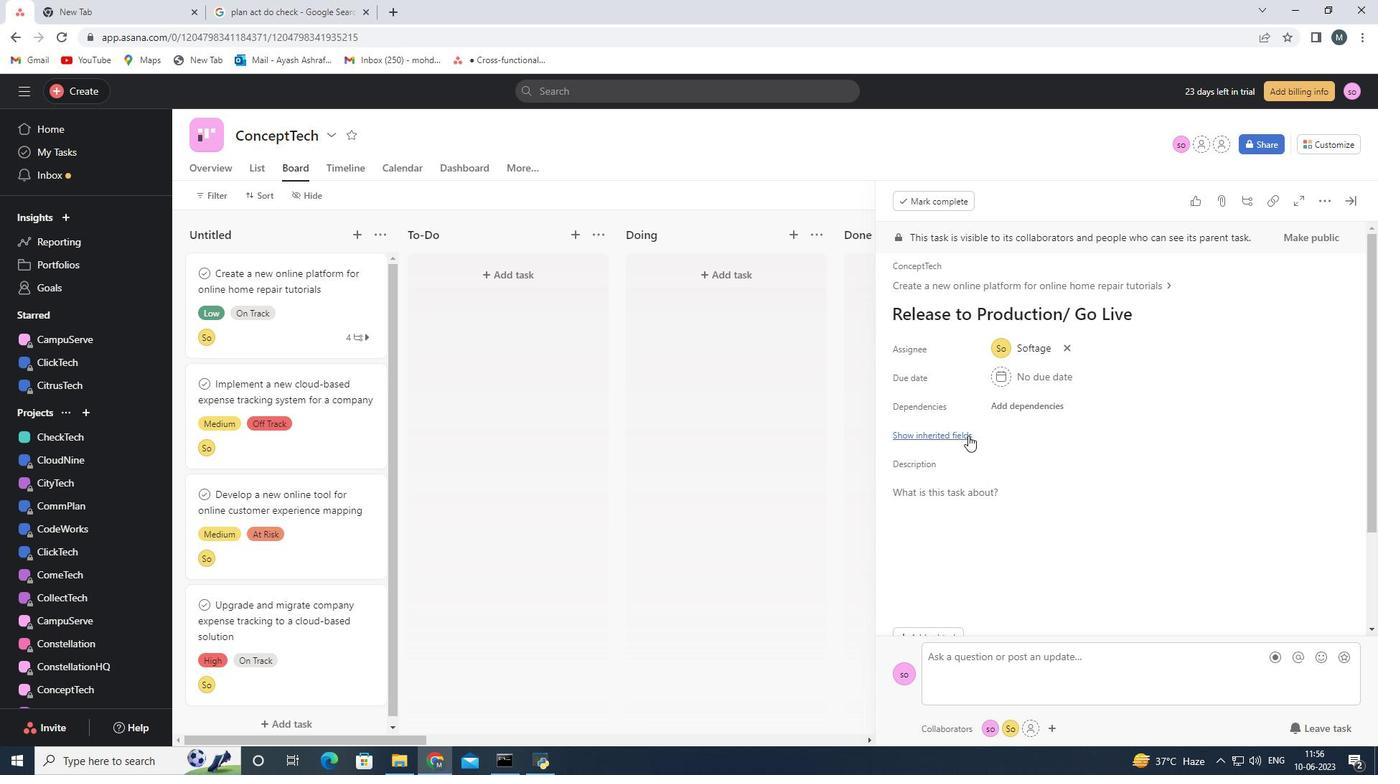 
Action: Mouse moved to (1000, 459)
Screenshot: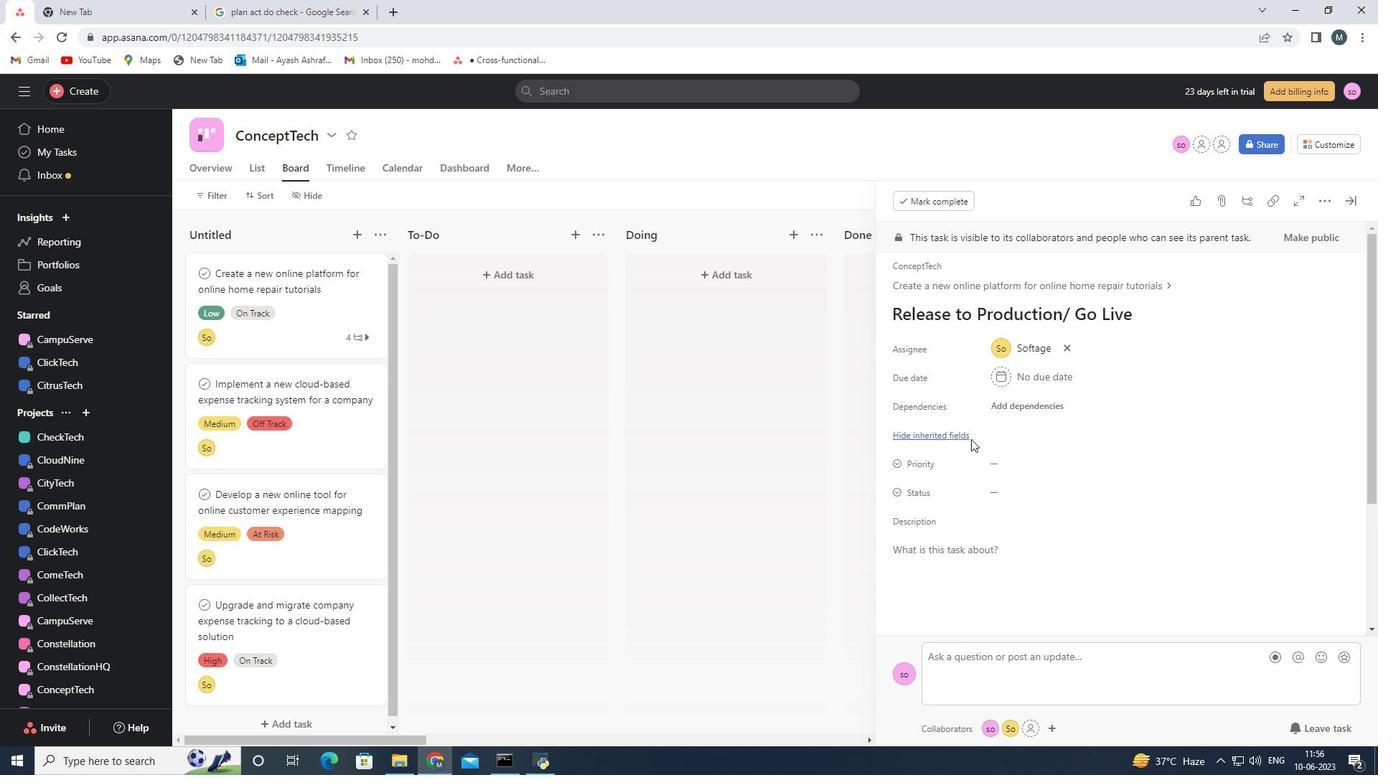 
Action: Mouse pressed left at (1000, 459)
Screenshot: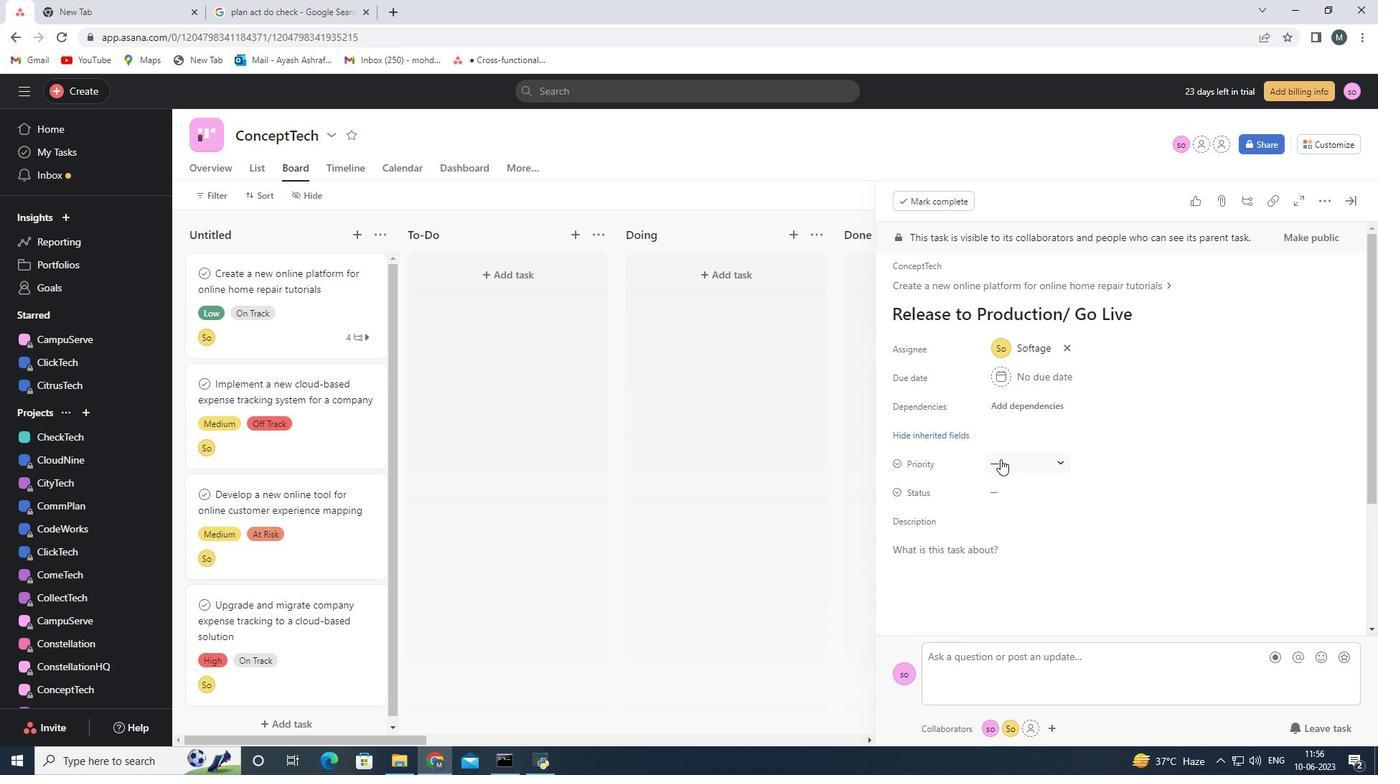 
Action: Mouse moved to (1038, 514)
Screenshot: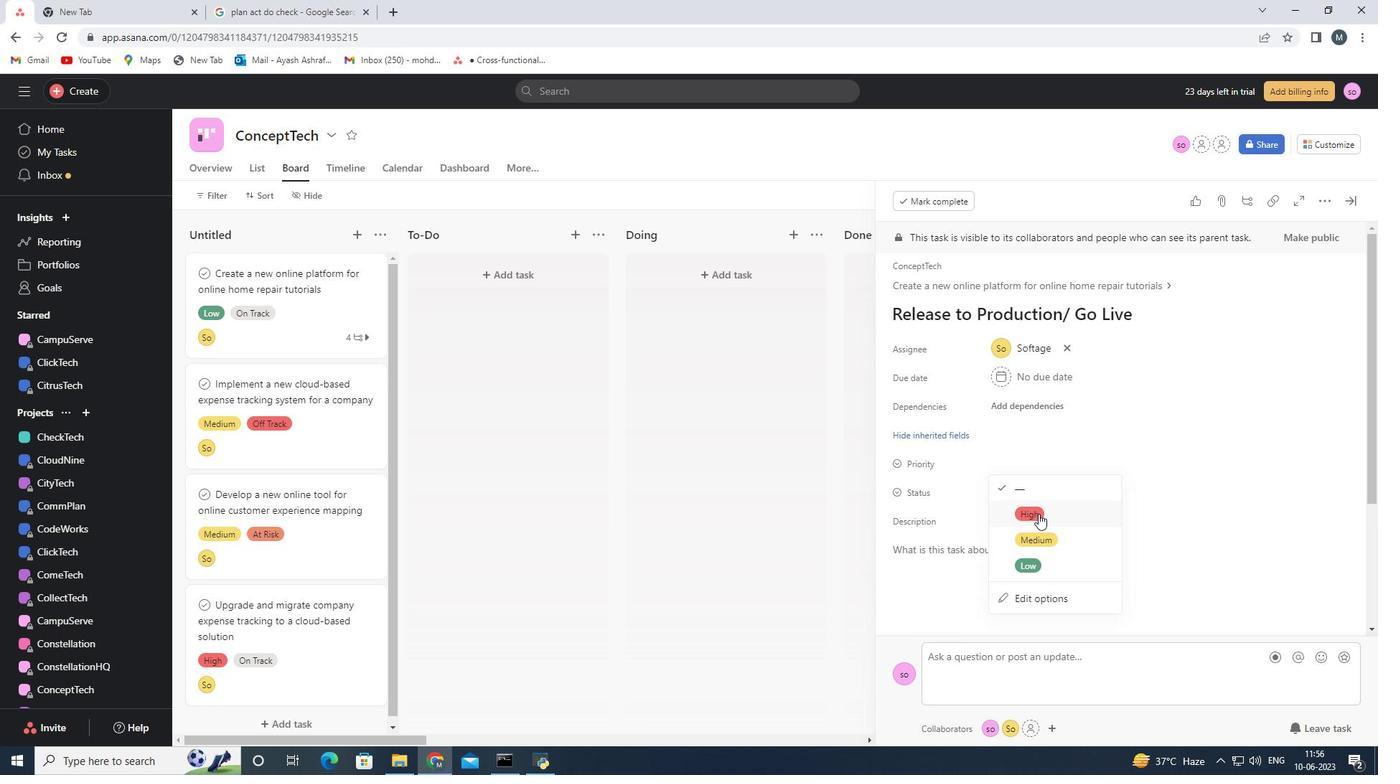 
Action: Mouse pressed left at (1038, 514)
Screenshot: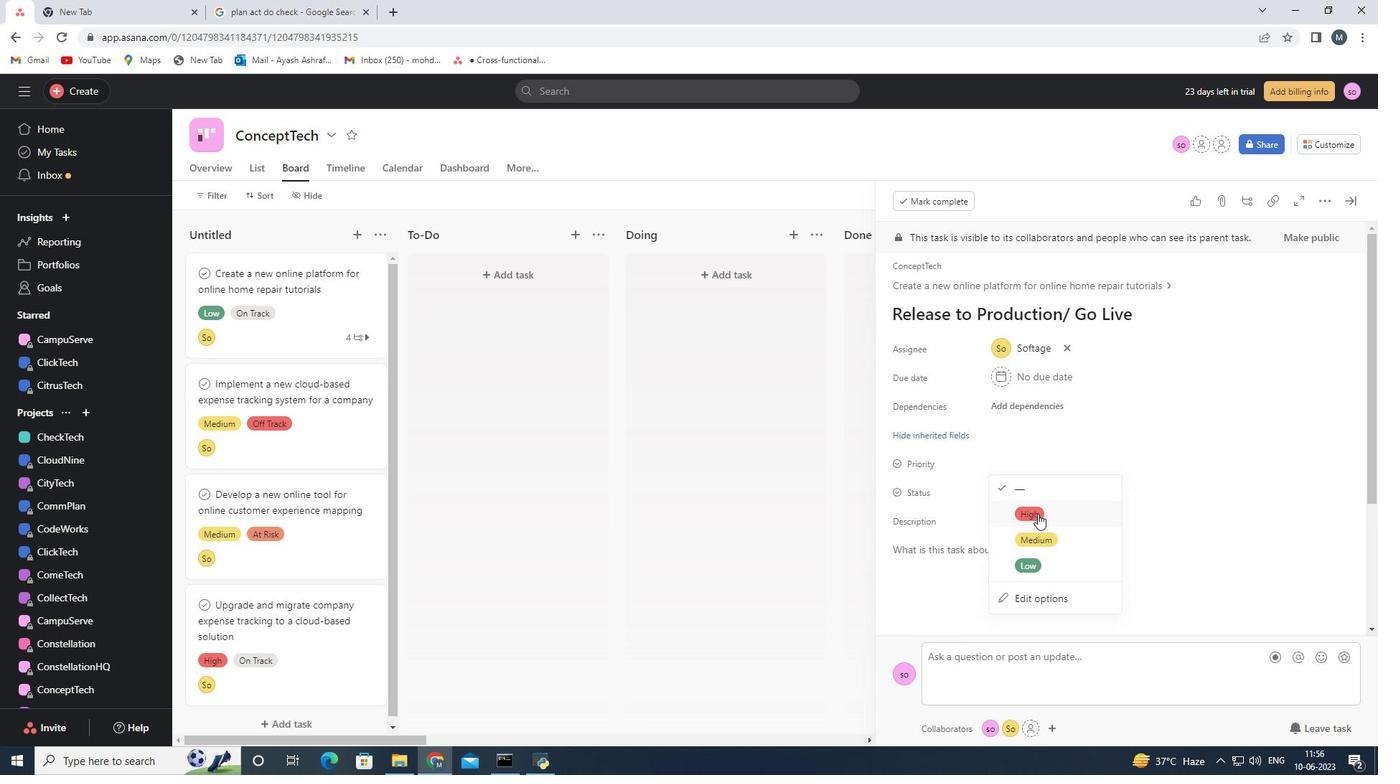 
Action: Mouse moved to (995, 491)
Screenshot: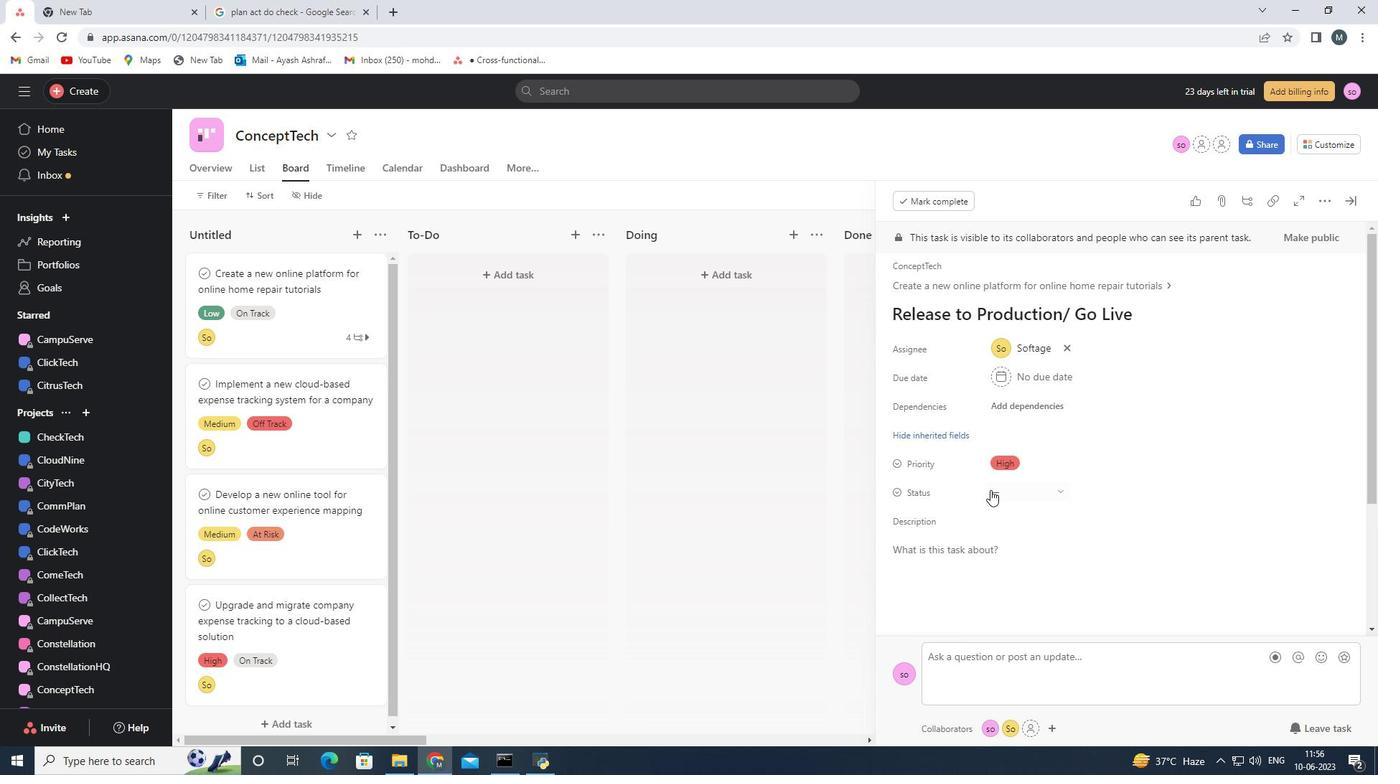 
Action: Mouse pressed left at (995, 491)
Screenshot: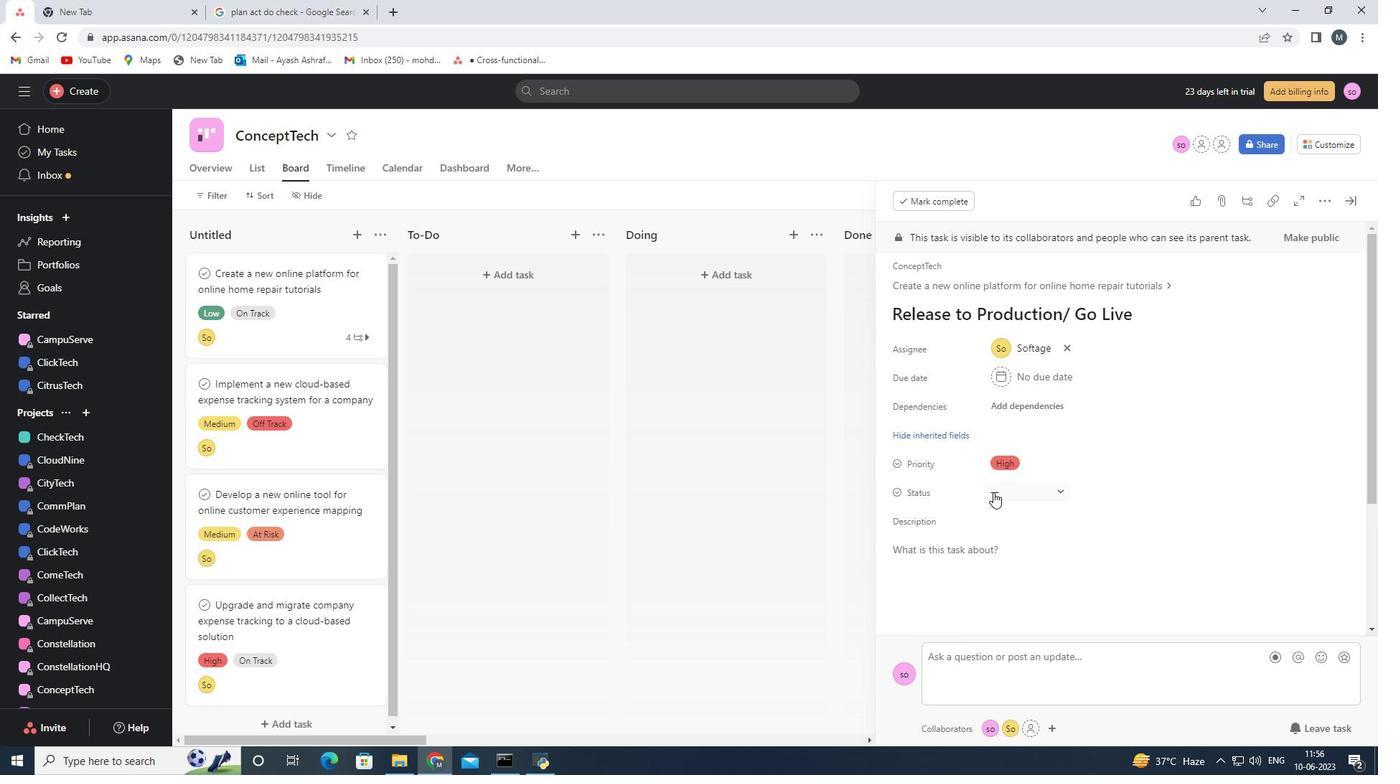 
Action: Mouse moved to (1024, 619)
Screenshot: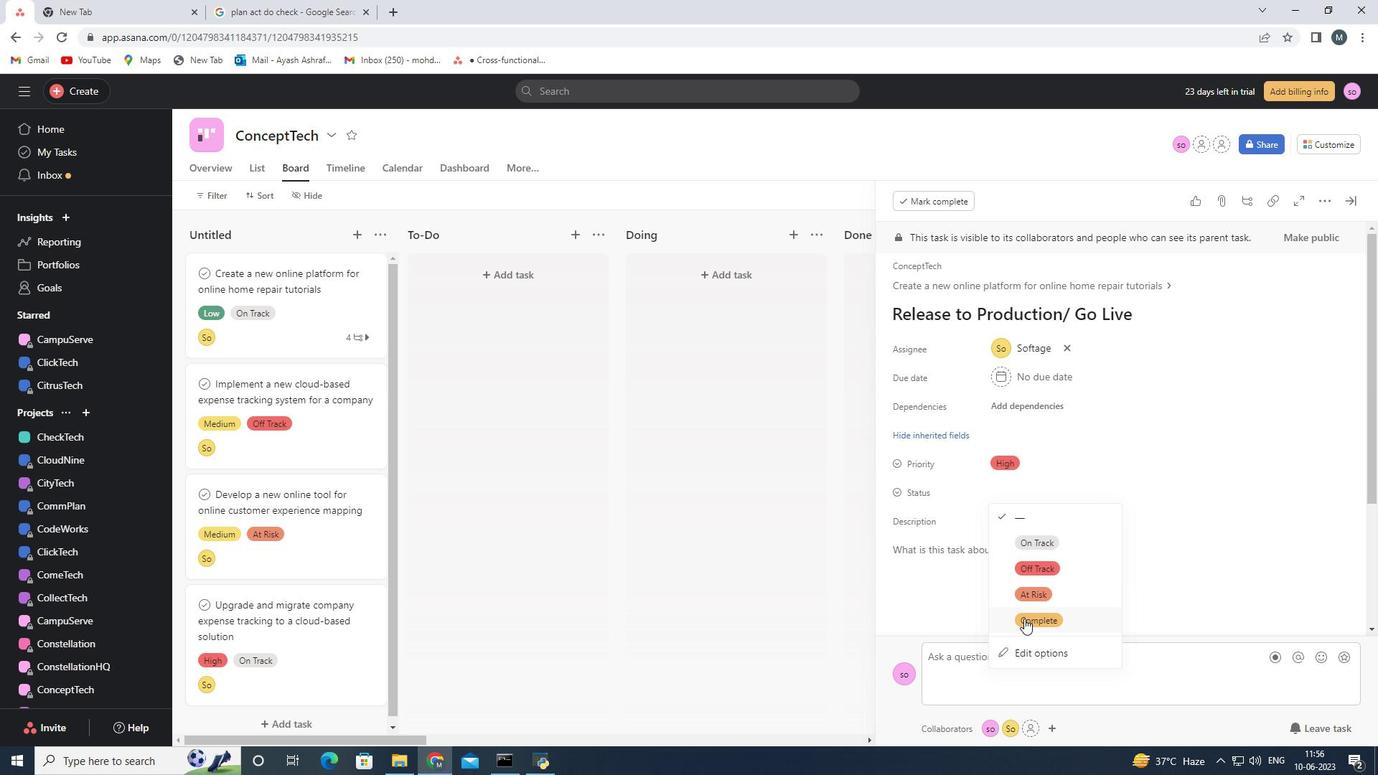 
Action: Mouse pressed left at (1024, 619)
Screenshot: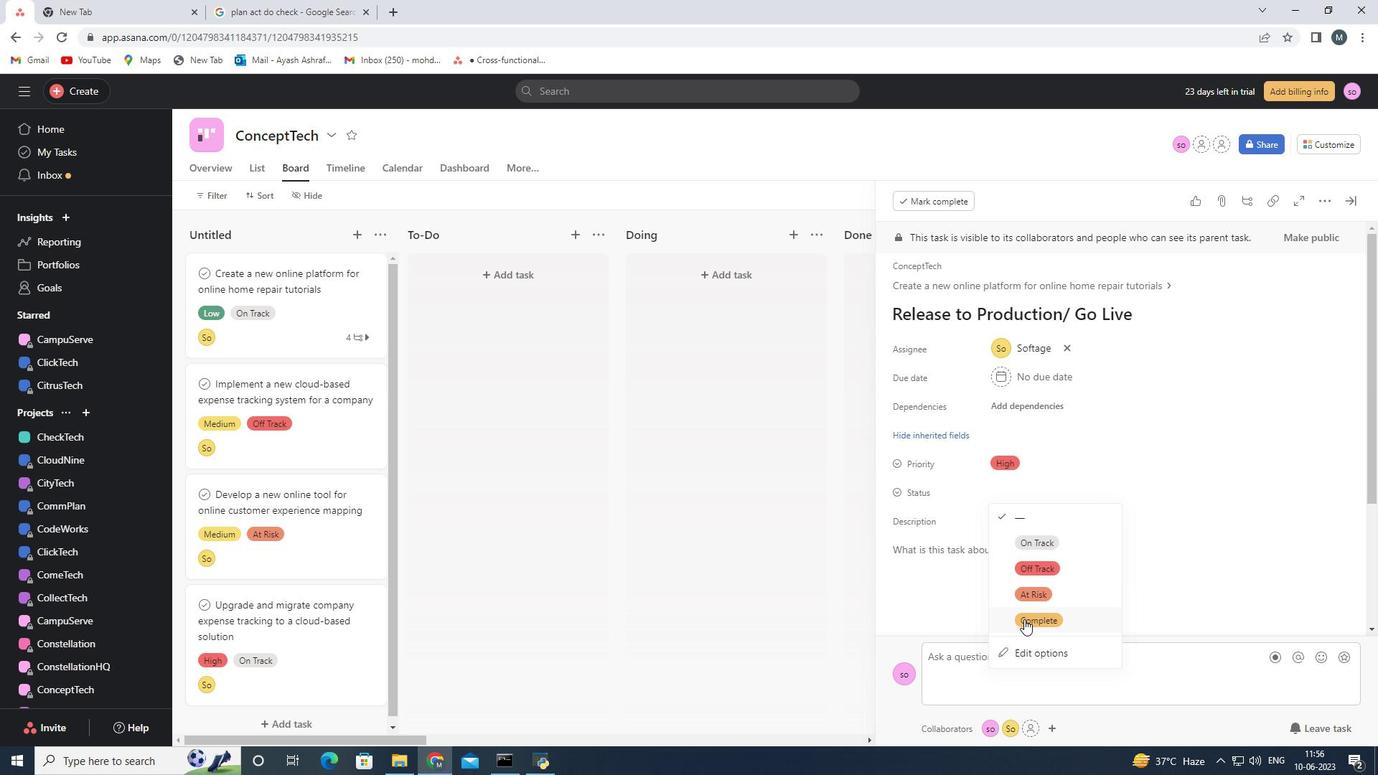 
Action: Mouse moved to (1346, 201)
Screenshot: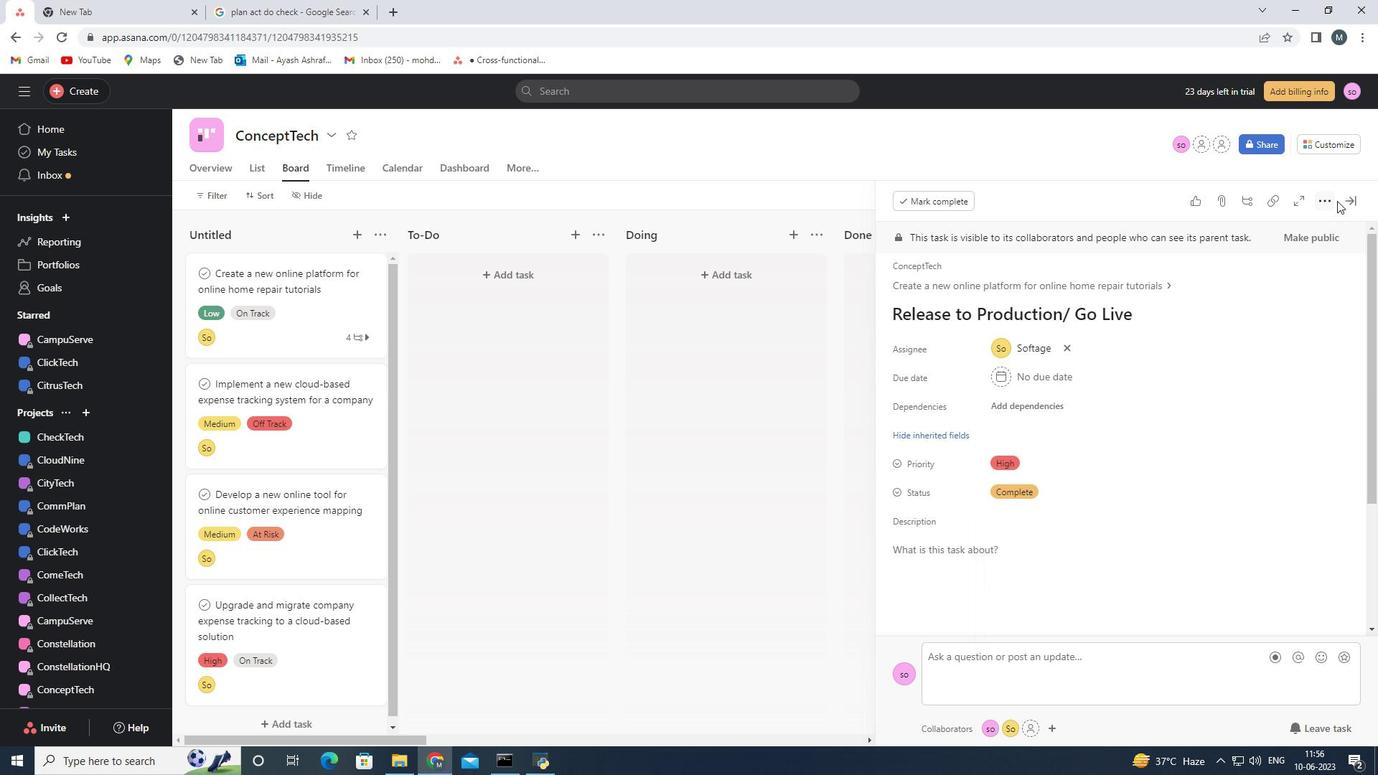 
Action: Mouse pressed left at (1346, 201)
Screenshot: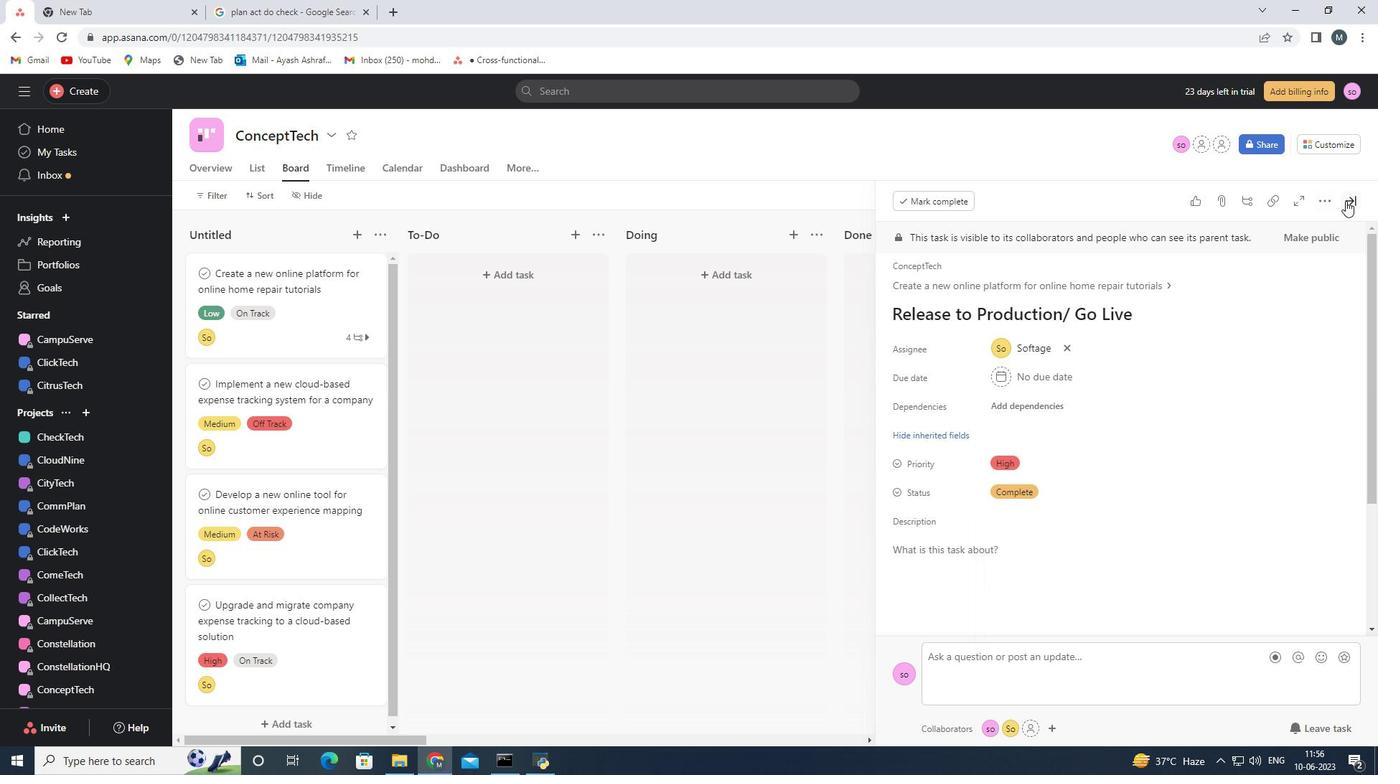 
Action: Mouse moved to (971, 359)
Screenshot: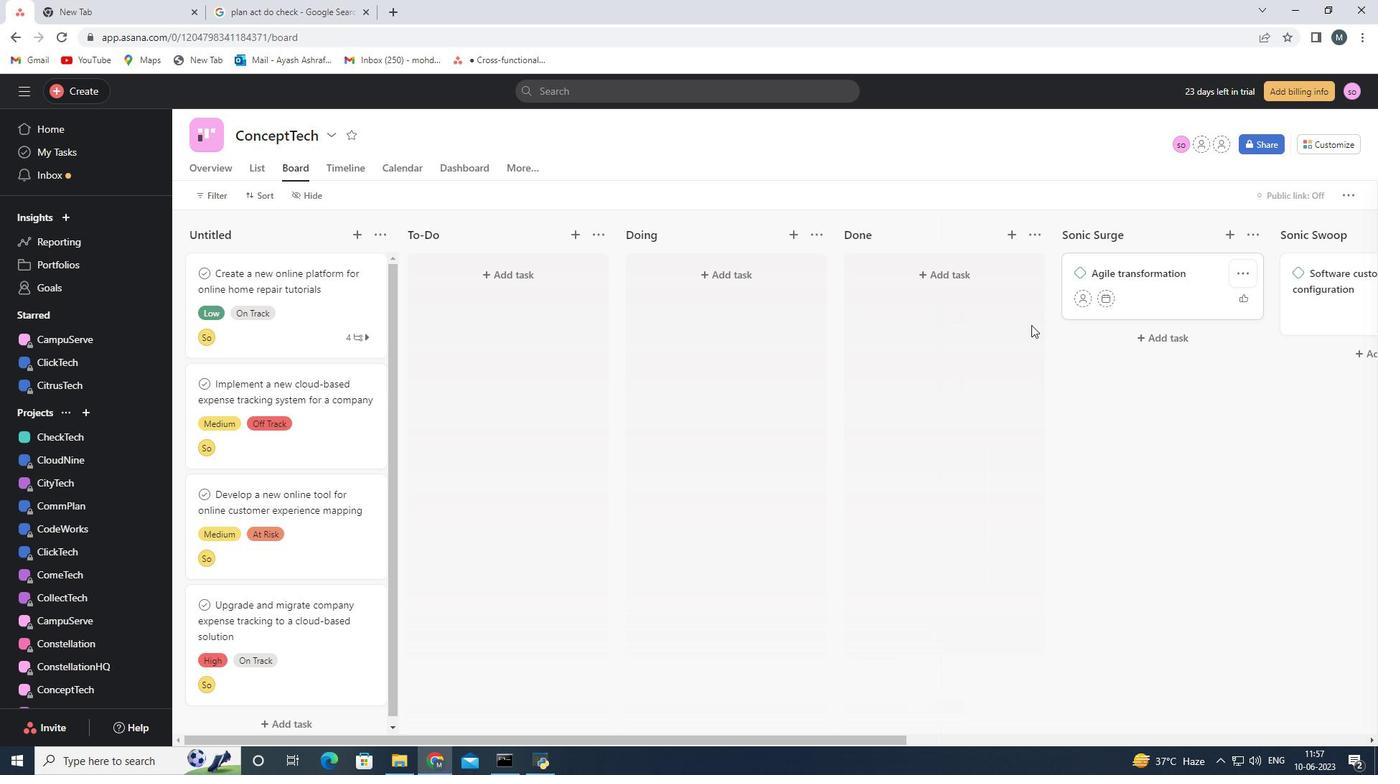 
